 Task: Forward email with the signature Austin King with the subject 'Job application submission' from softage.1@softage.net to 'softage.8@softage.net' with the message 'Could you provide an update on the progress of the market research project?'
Action: Mouse moved to (1257, 271)
Screenshot: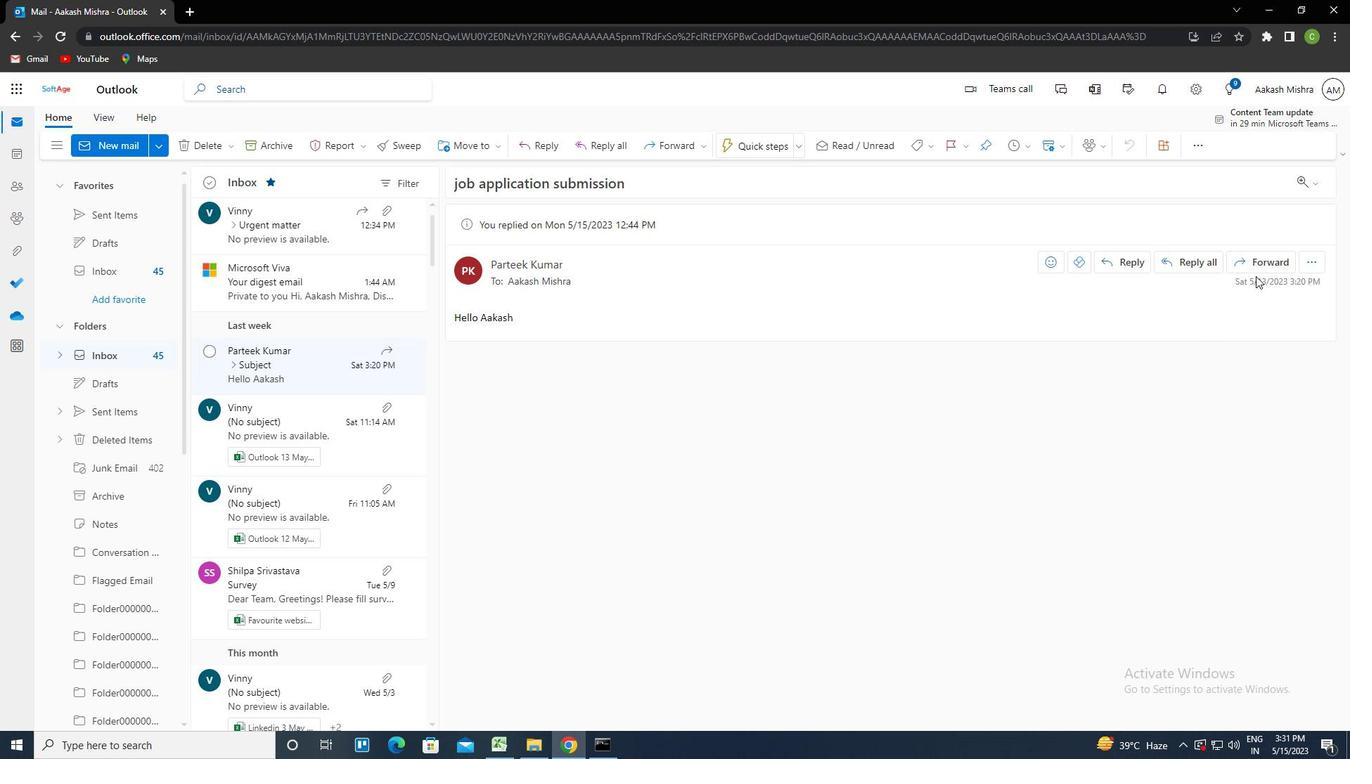
Action: Mouse pressed left at (1257, 271)
Screenshot: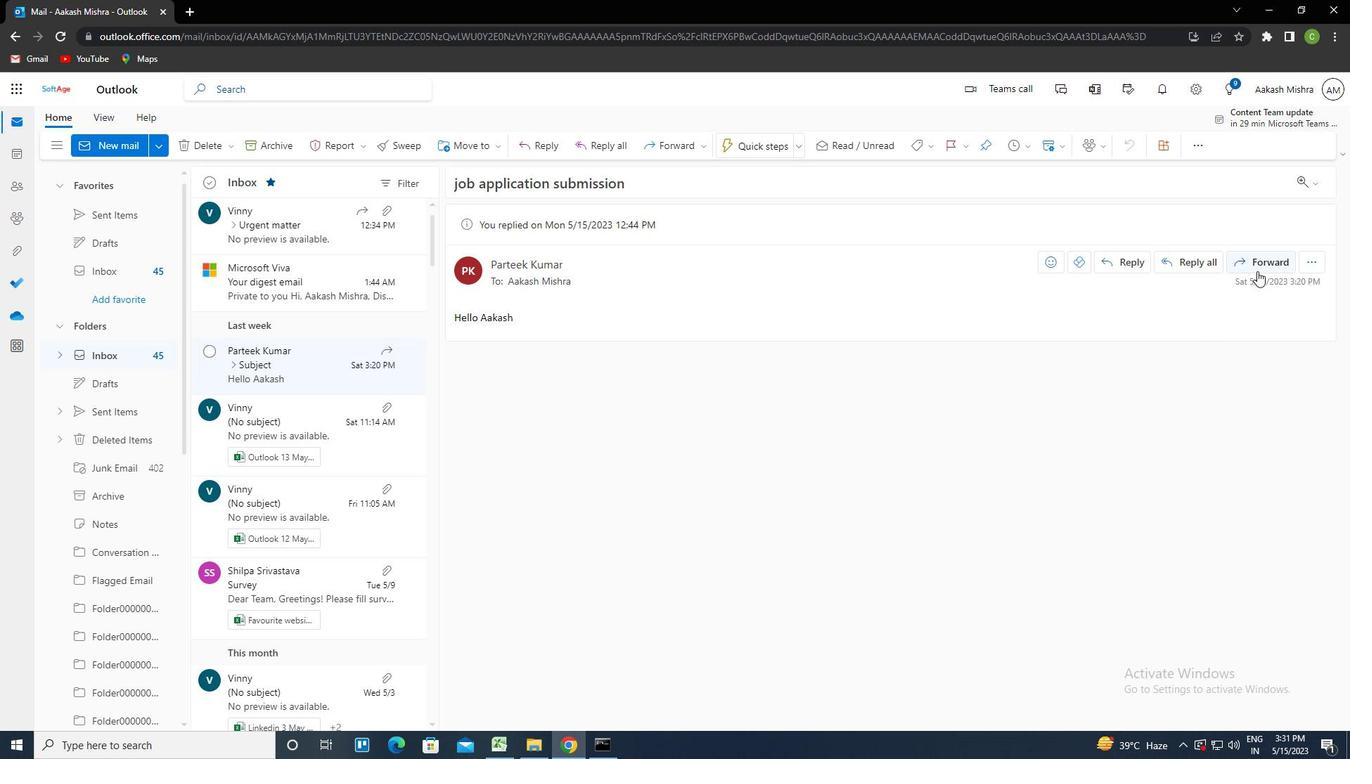 
Action: Mouse moved to (913, 149)
Screenshot: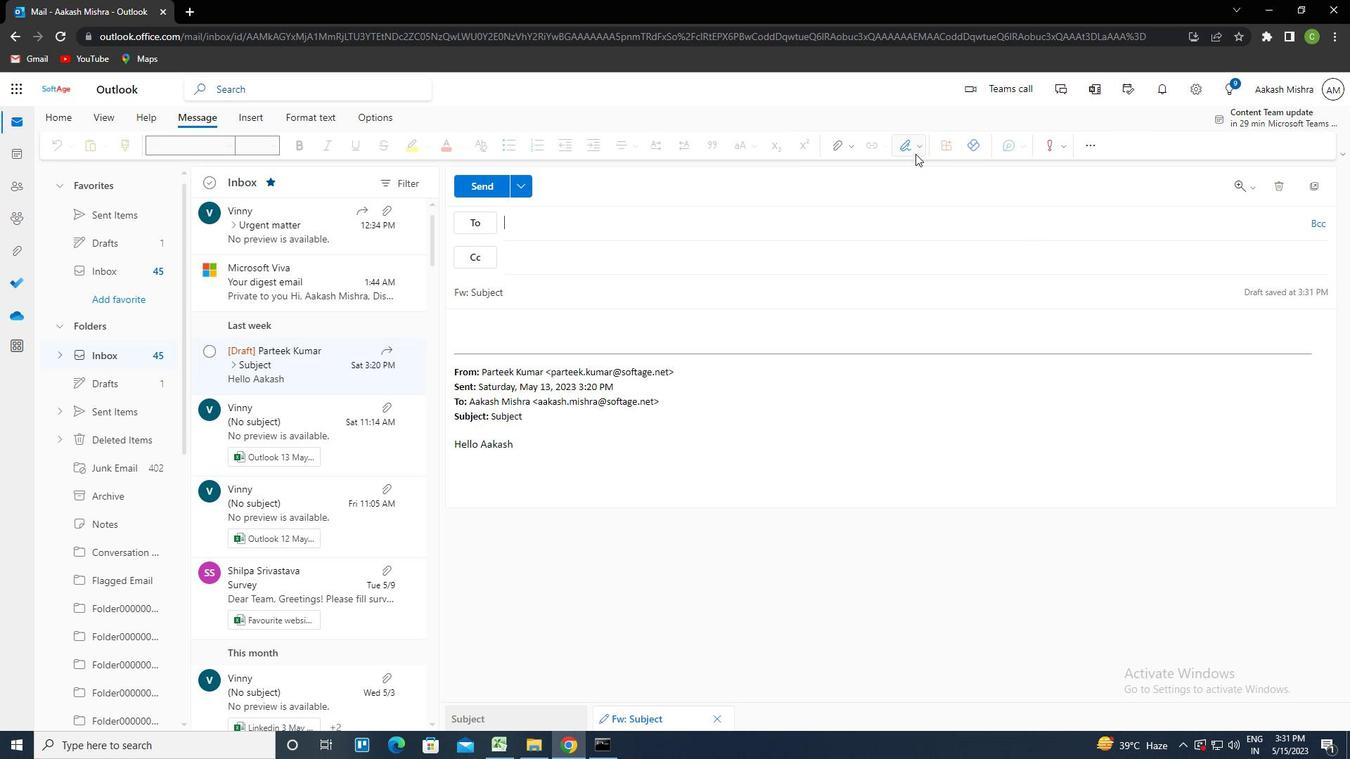 
Action: Mouse pressed left at (913, 149)
Screenshot: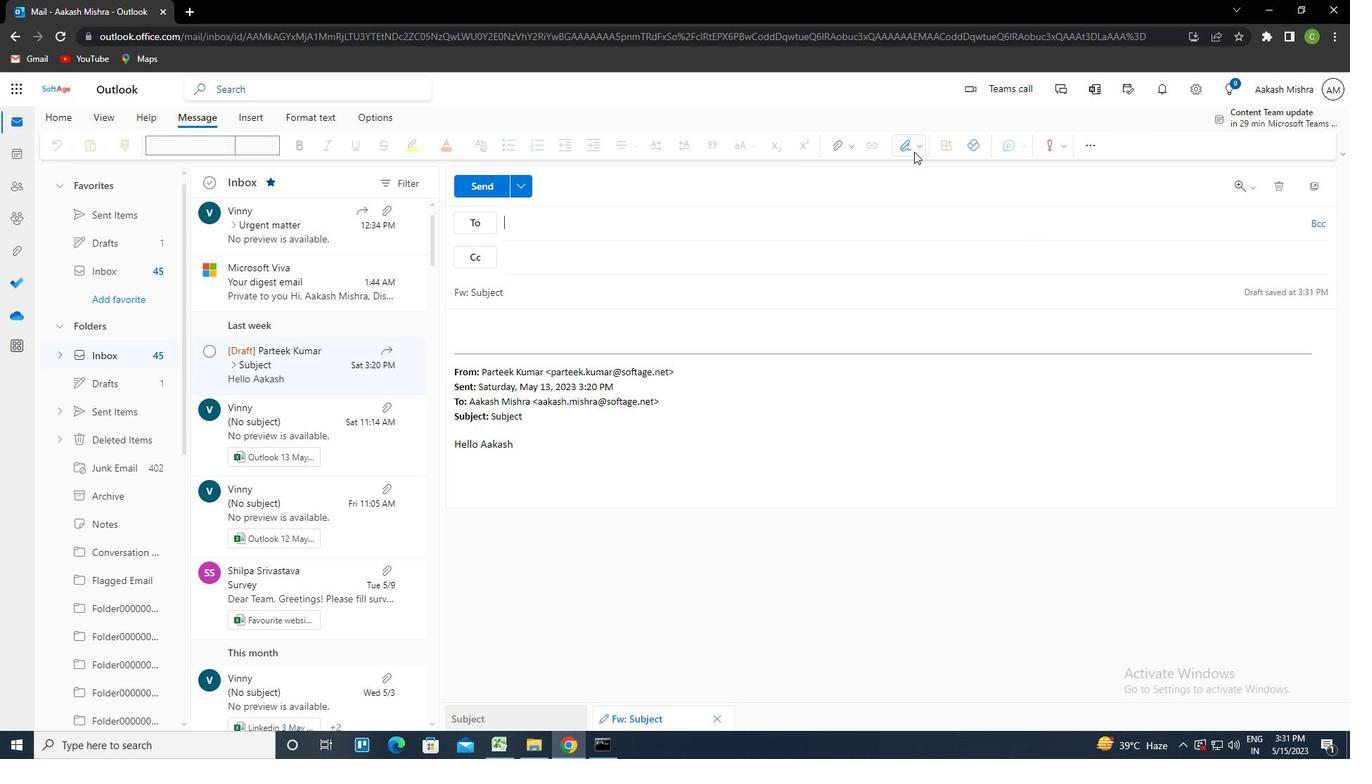 
Action: Mouse moved to (884, 198)
Screenshot: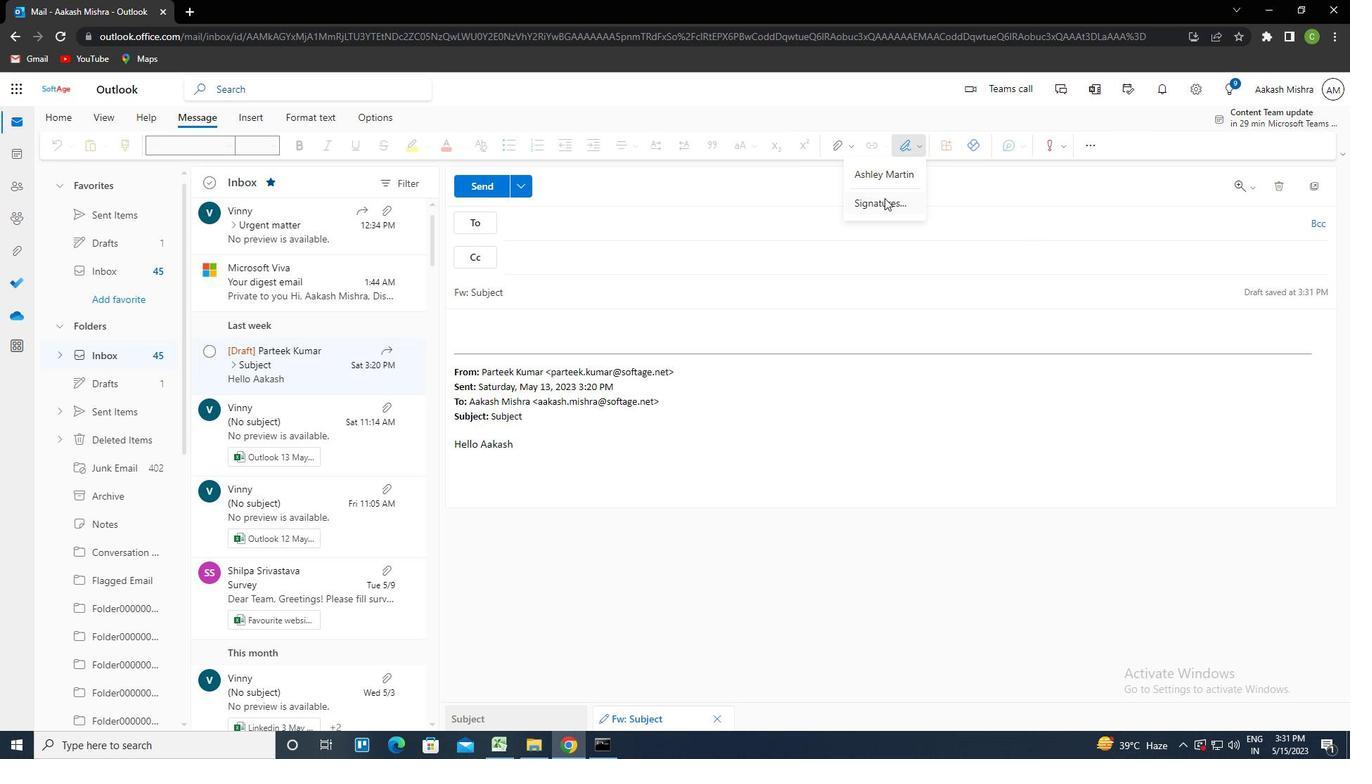 
Action: Mouse pressed left at (884, 198)
Screenshot: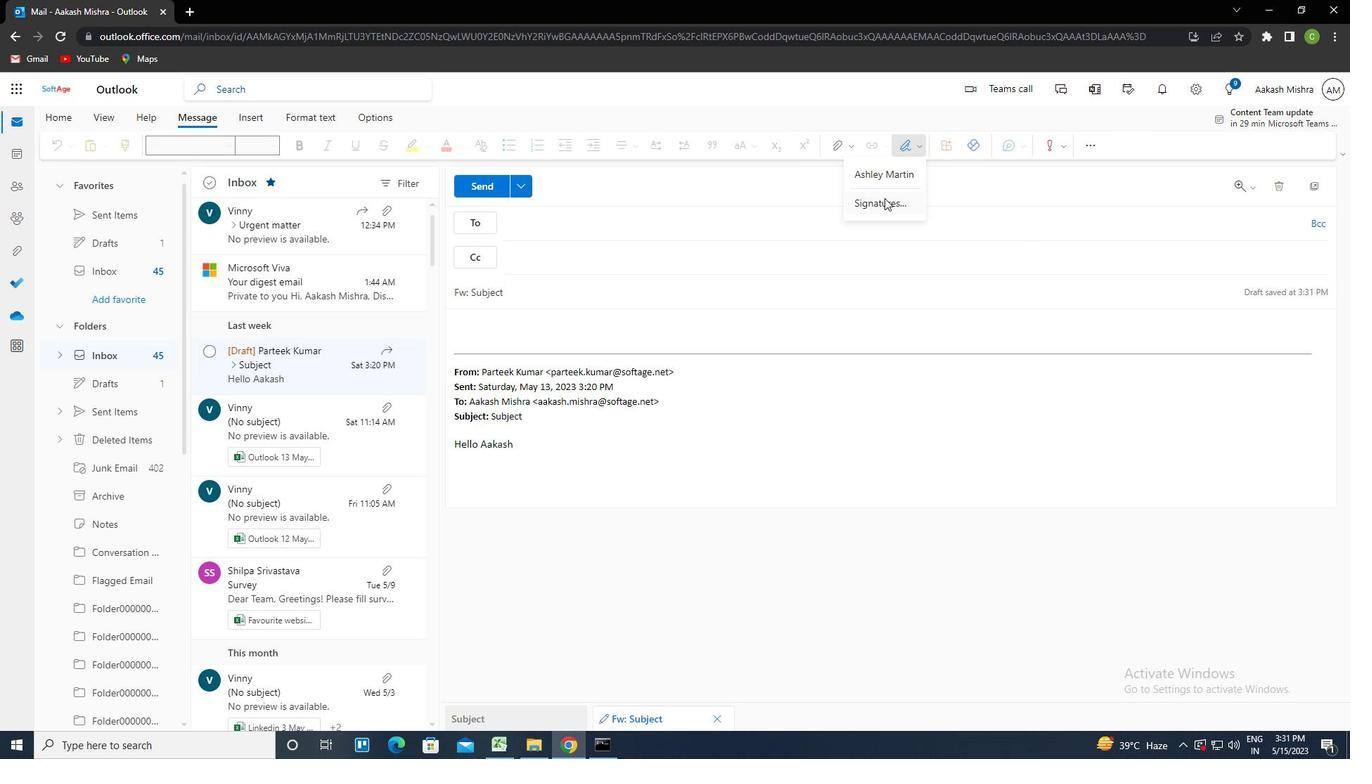 
Action: Mouse moved to (957, 262)
Screenshot: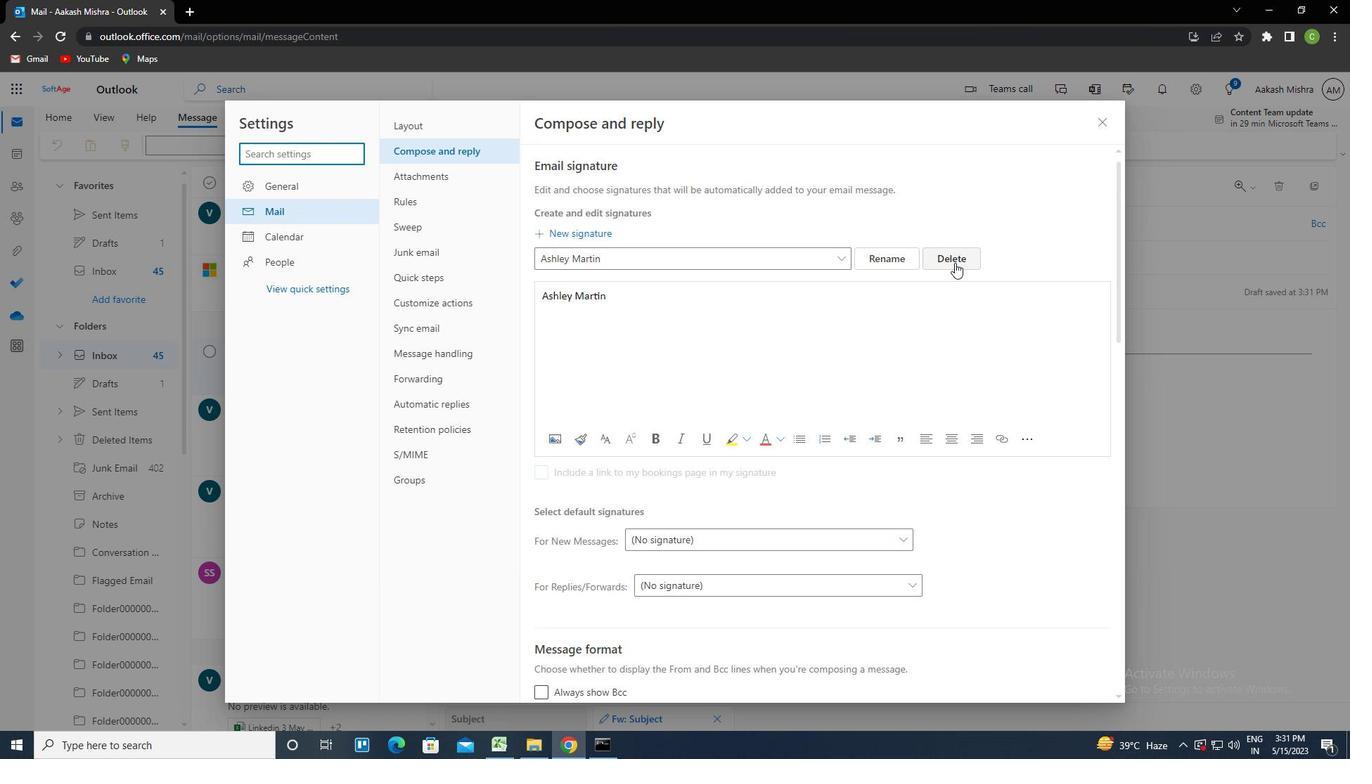 
Action: Mouse pressed left at (957, 262)
Screenshot: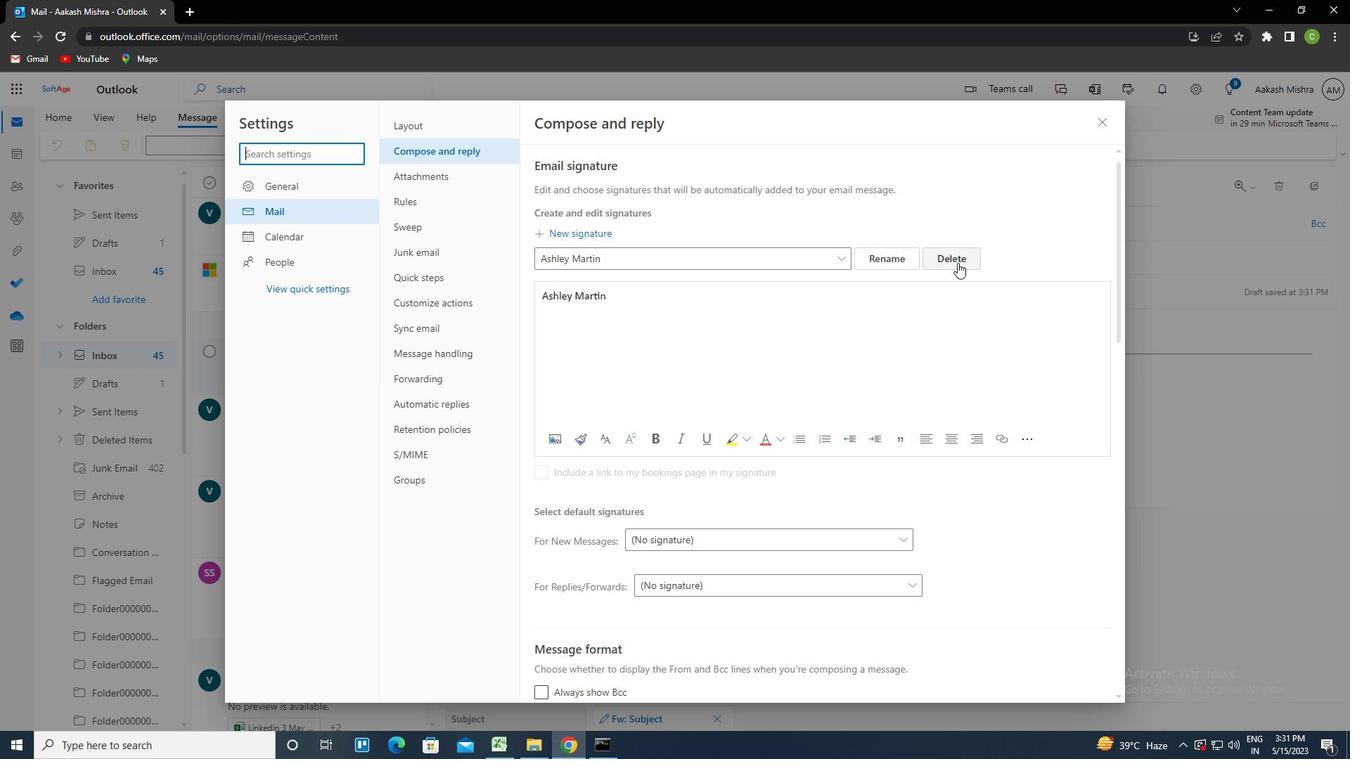 
Action: Mouse moved to (878, 267)
Screenshot: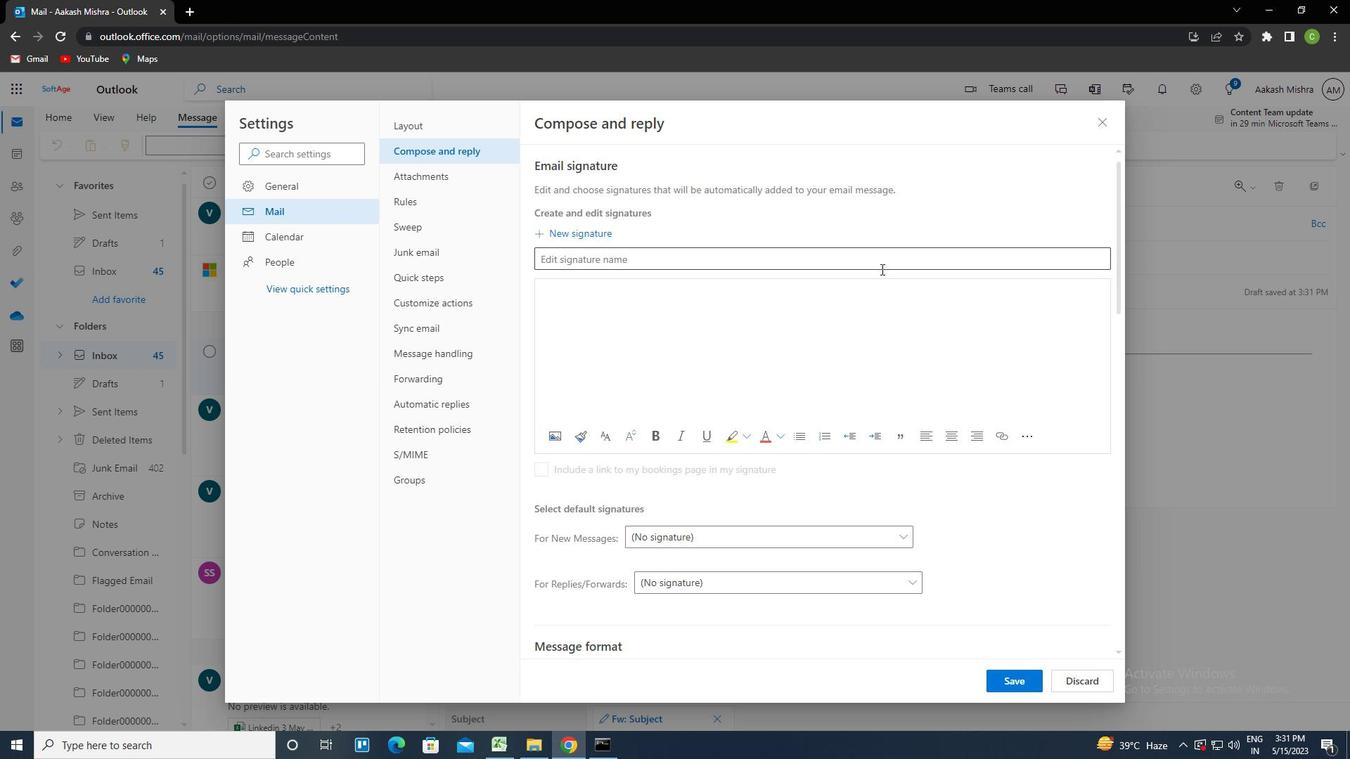 
Action: Mouse pressed left at (878, 267)
Screenshot: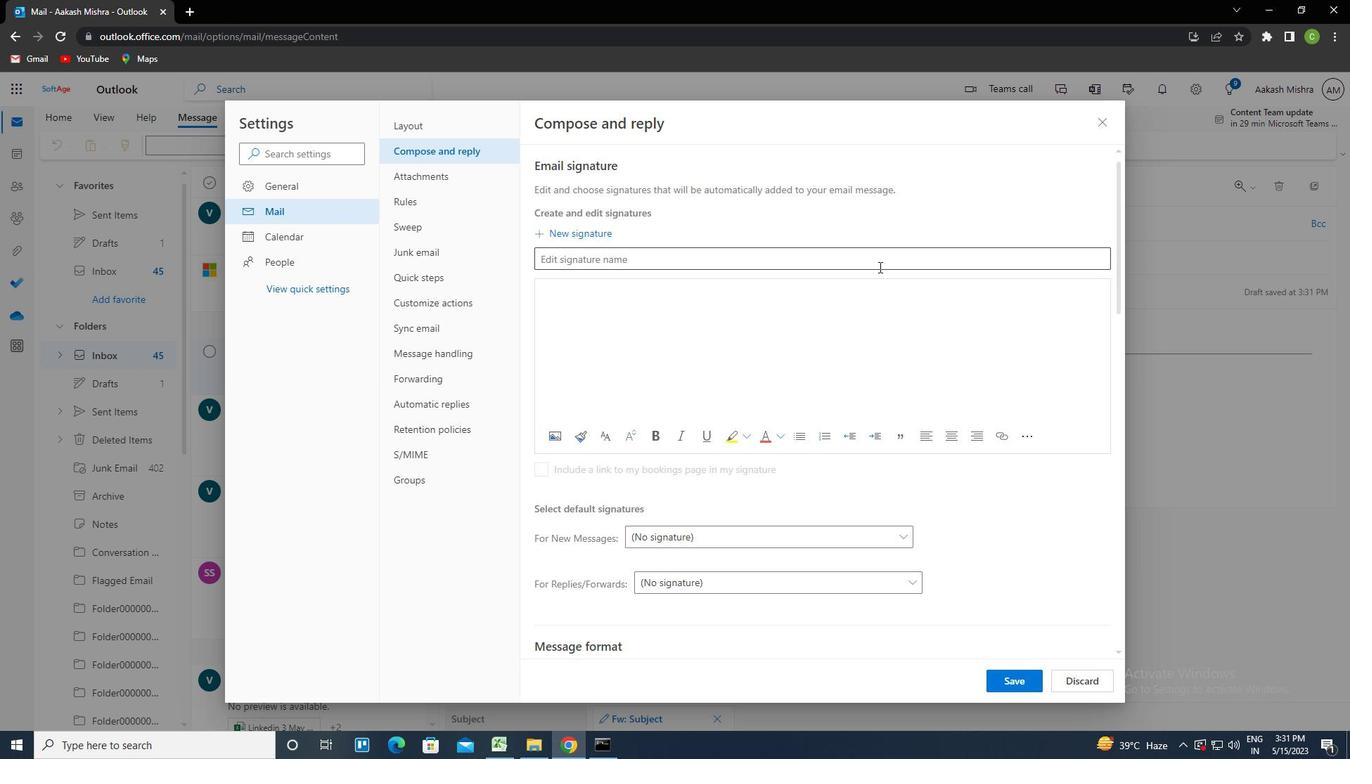 
Action: Mouse moved to (876, 265)
Screenshot: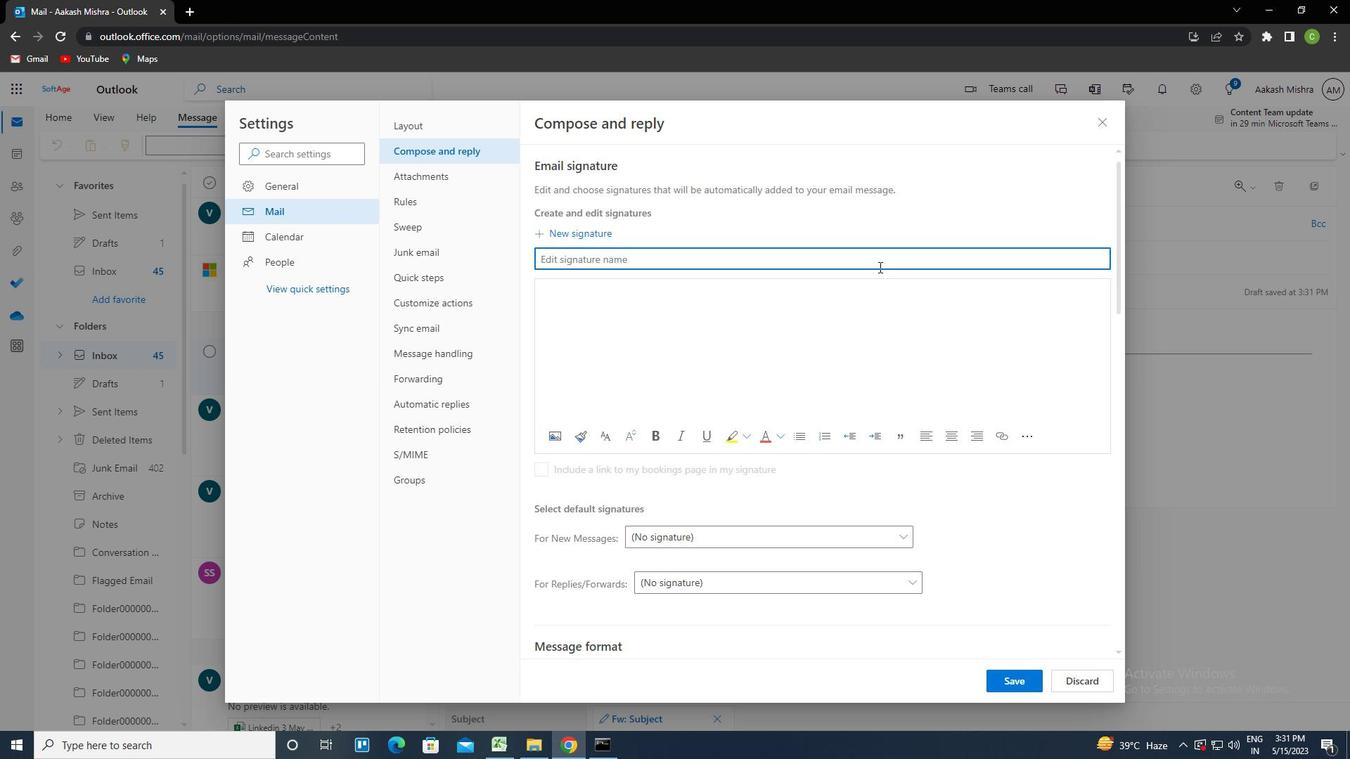 
Action: Key pressed <Key.caps_lock>a<Key.caps_lock>ustin<Key.space><Key.caps_lock>k<Key.caps_lock>ing<Key.tab><Key.caps_lock>a<Key.caps_lock>ustin<Key.space><Key.caps_lock>k<Key.caps_lock>ing
Screenshot: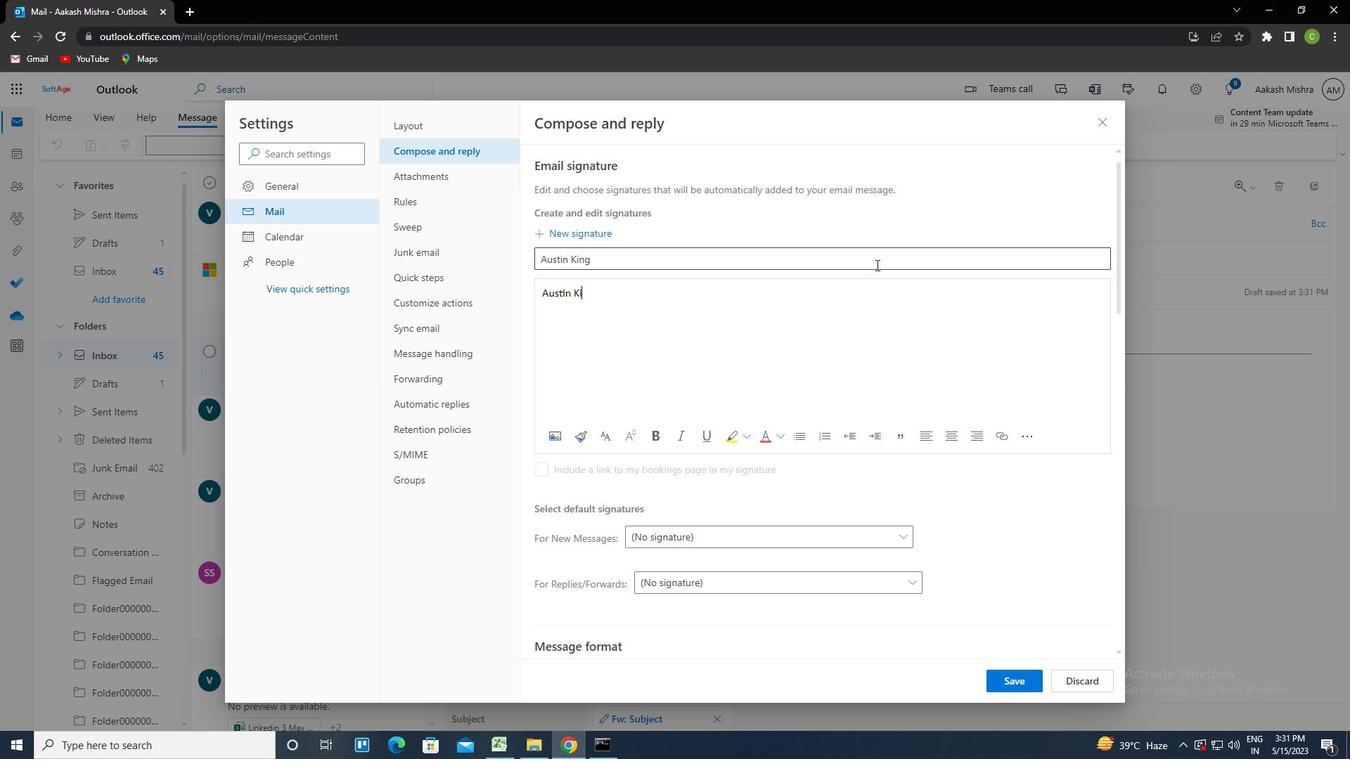 
Action: Mouse moved to (1018, 677)
Screenshot: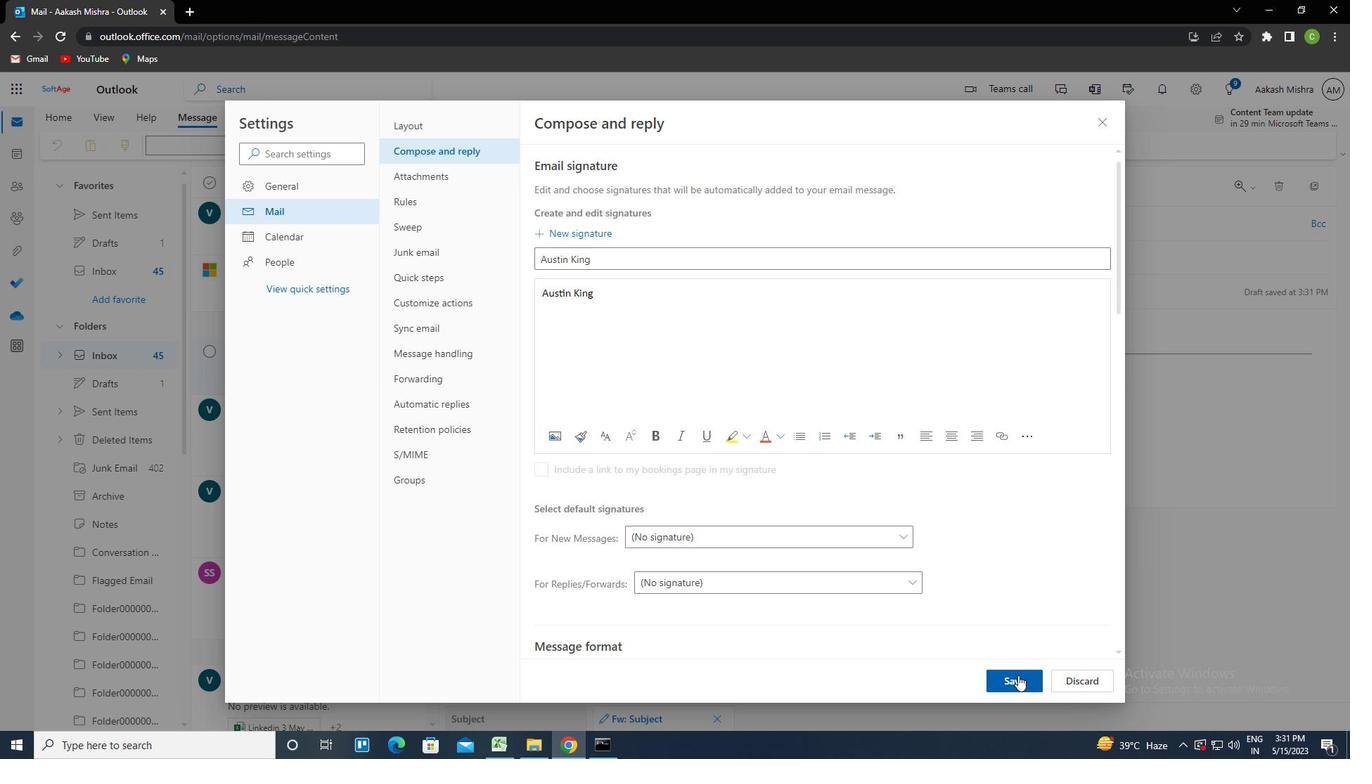 
Action: Mouse pressed left at (1018, 677)
Screenshot: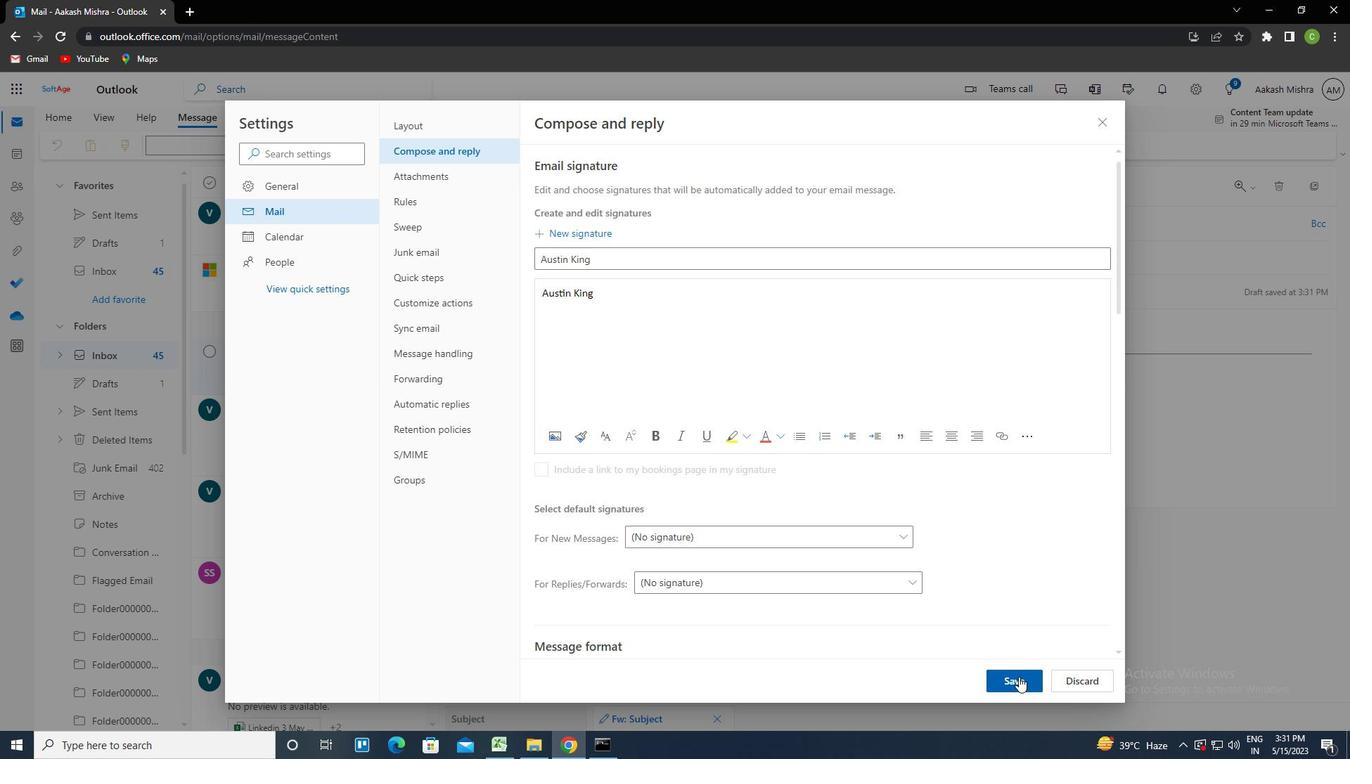 
Action: Mouse moved to (1096, 116)
Screenshot: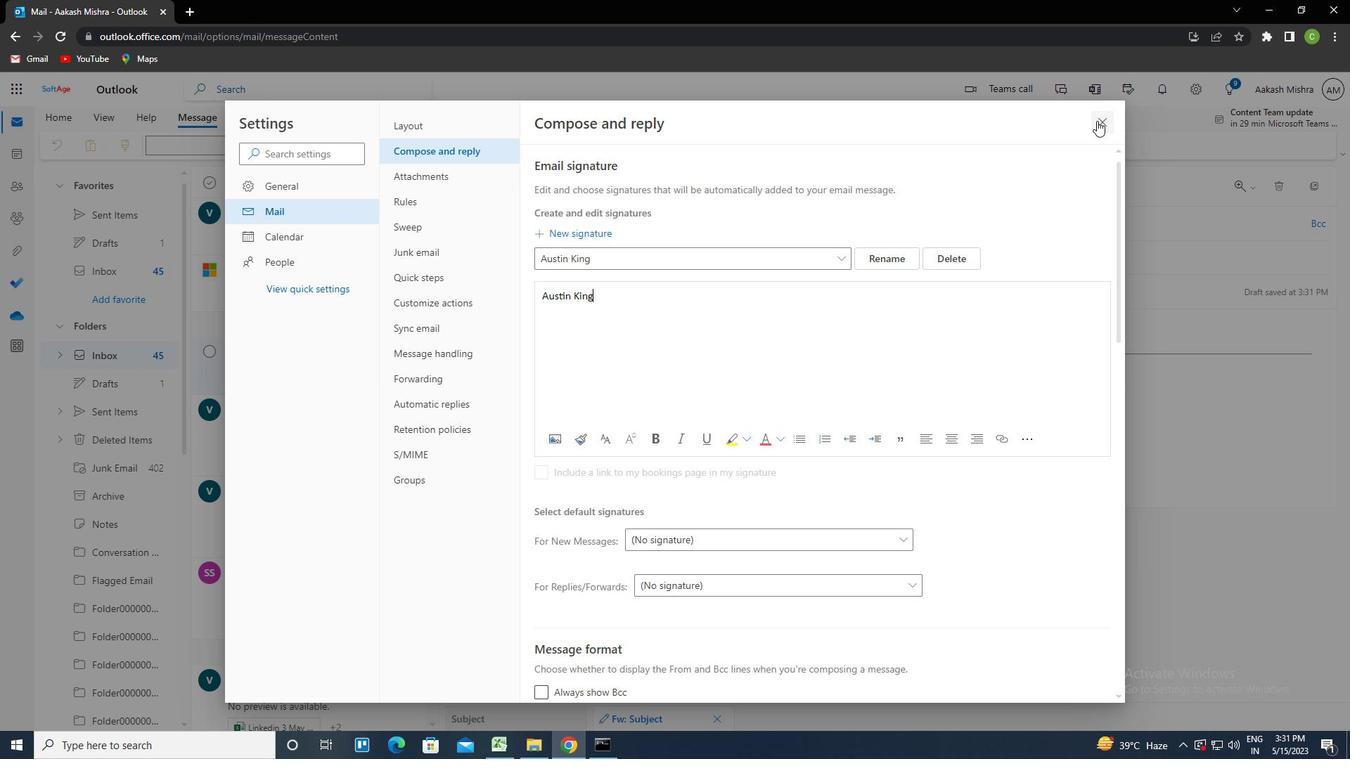 
Action: Mouse pressed left at (1096, 116)
Screenshot: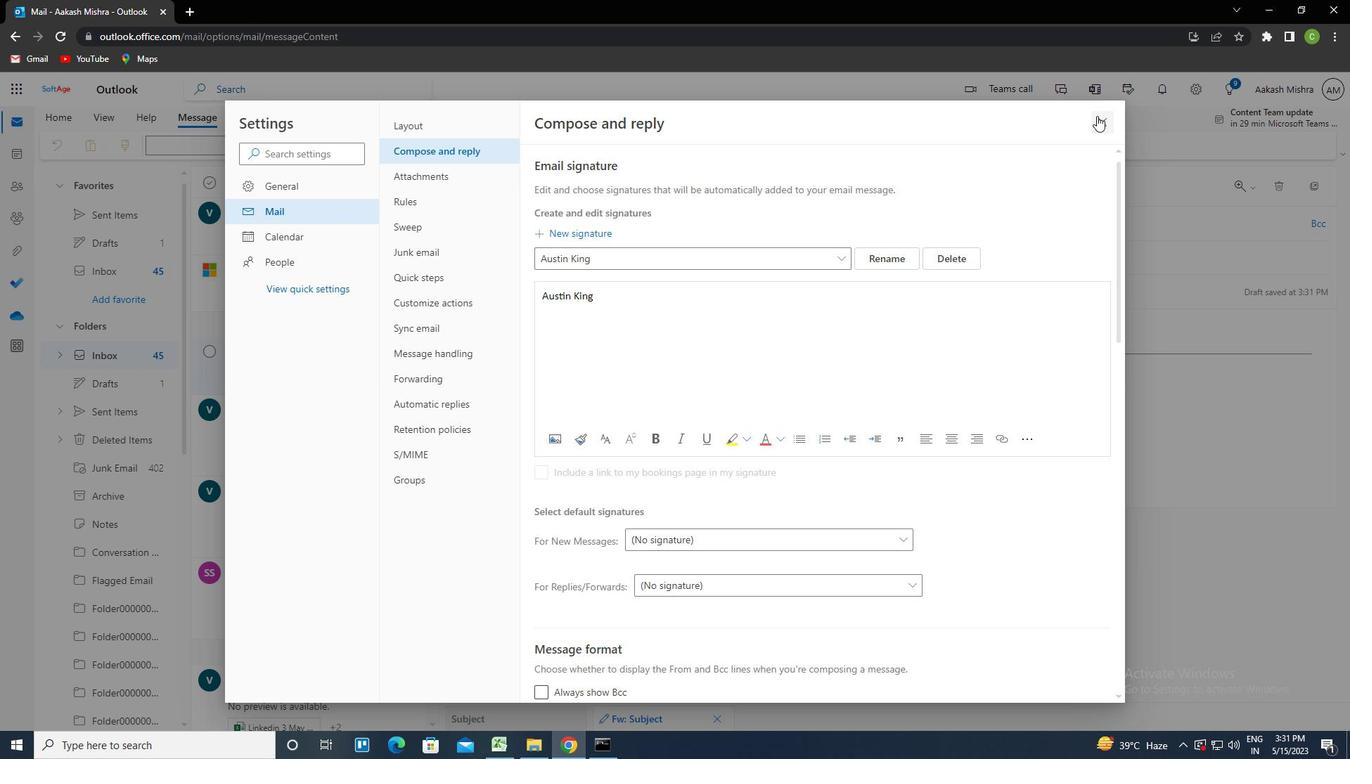 
Action: Mouse moved to (919, 152)
Screenshot: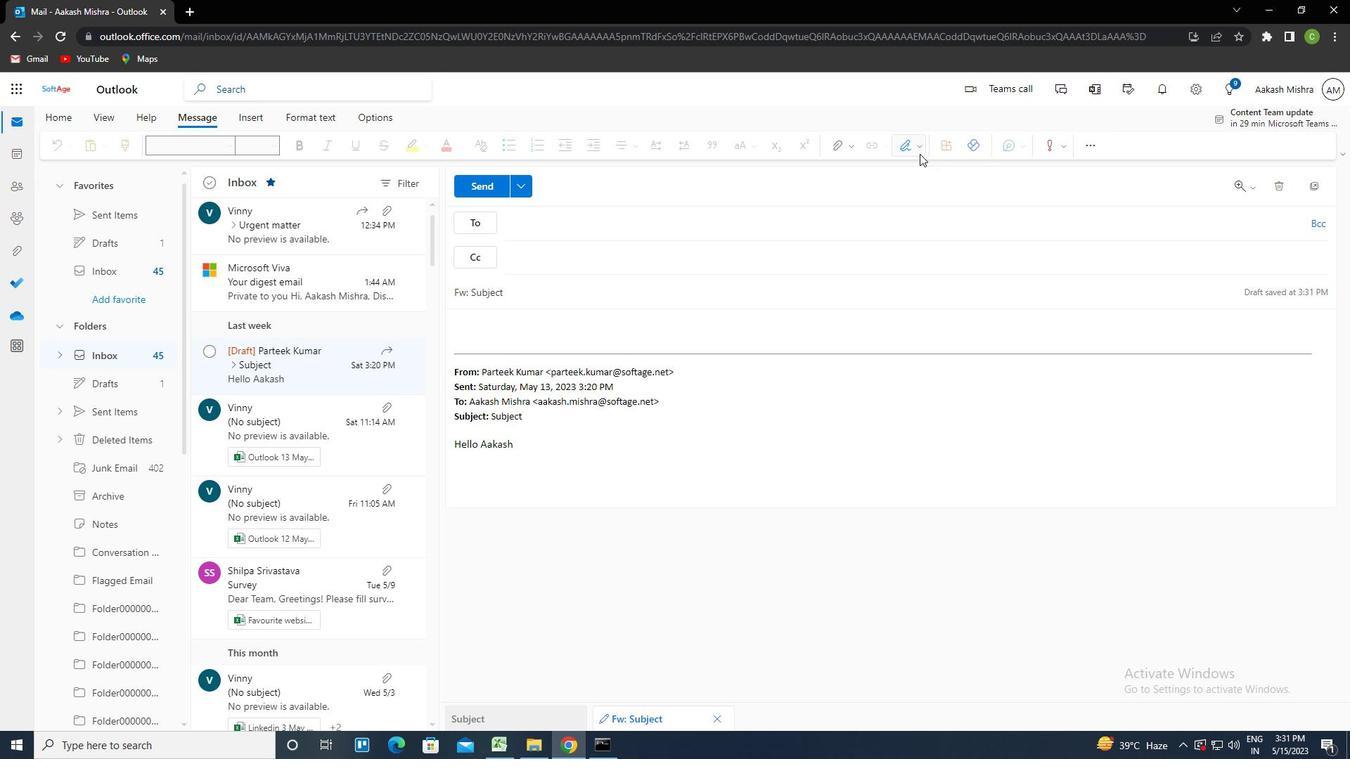 
Action: Mouse pressed left at (919, 152)
Screenshot: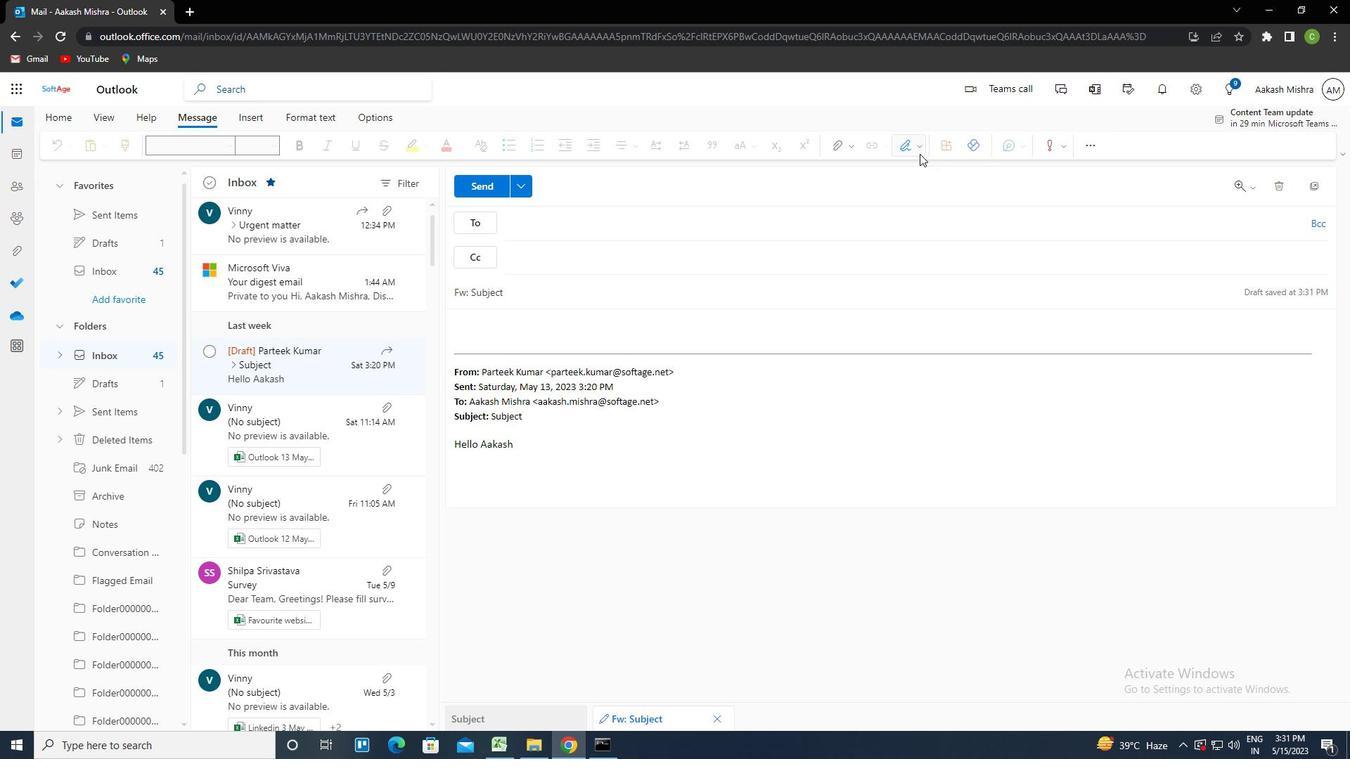 
Action: Mouse moved to (904, 168)
Screenshot: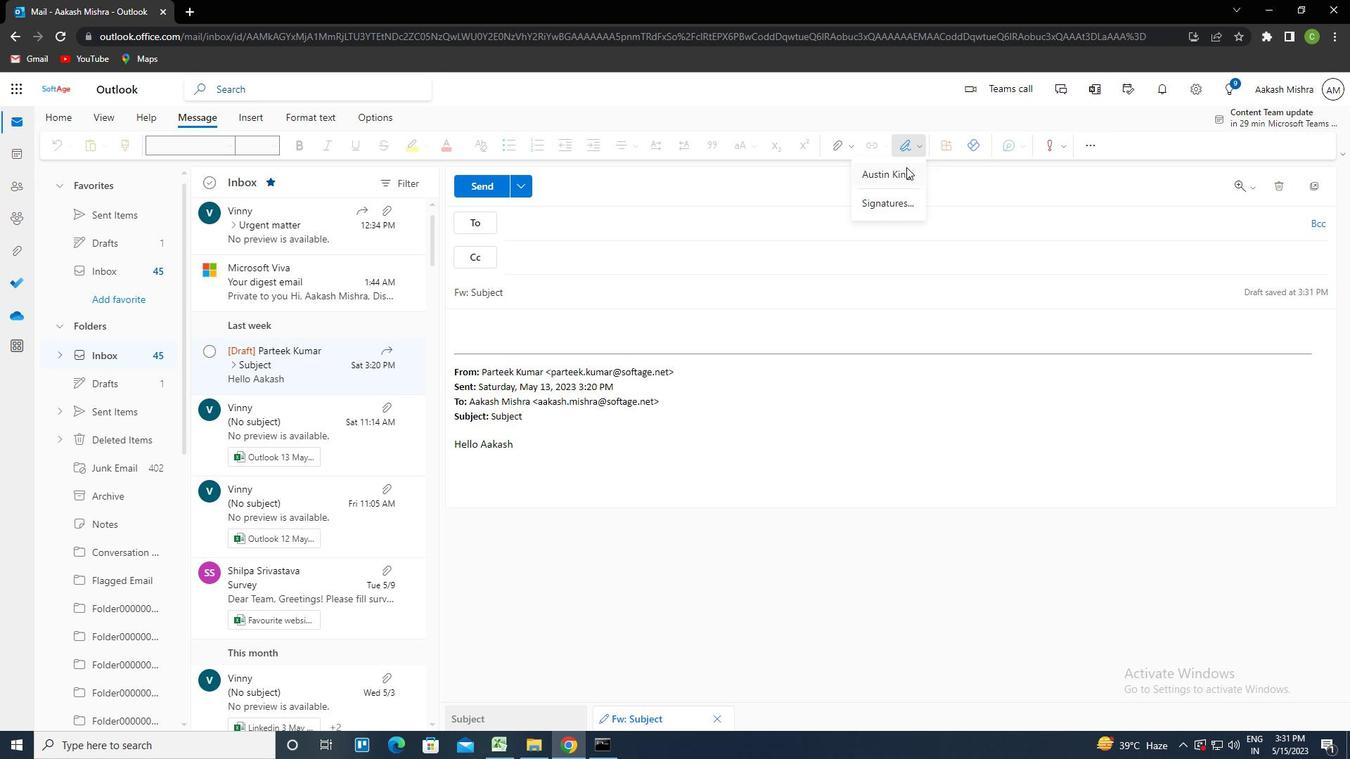 
Action: Mouse pressed left at (904, 168)
Screenshot: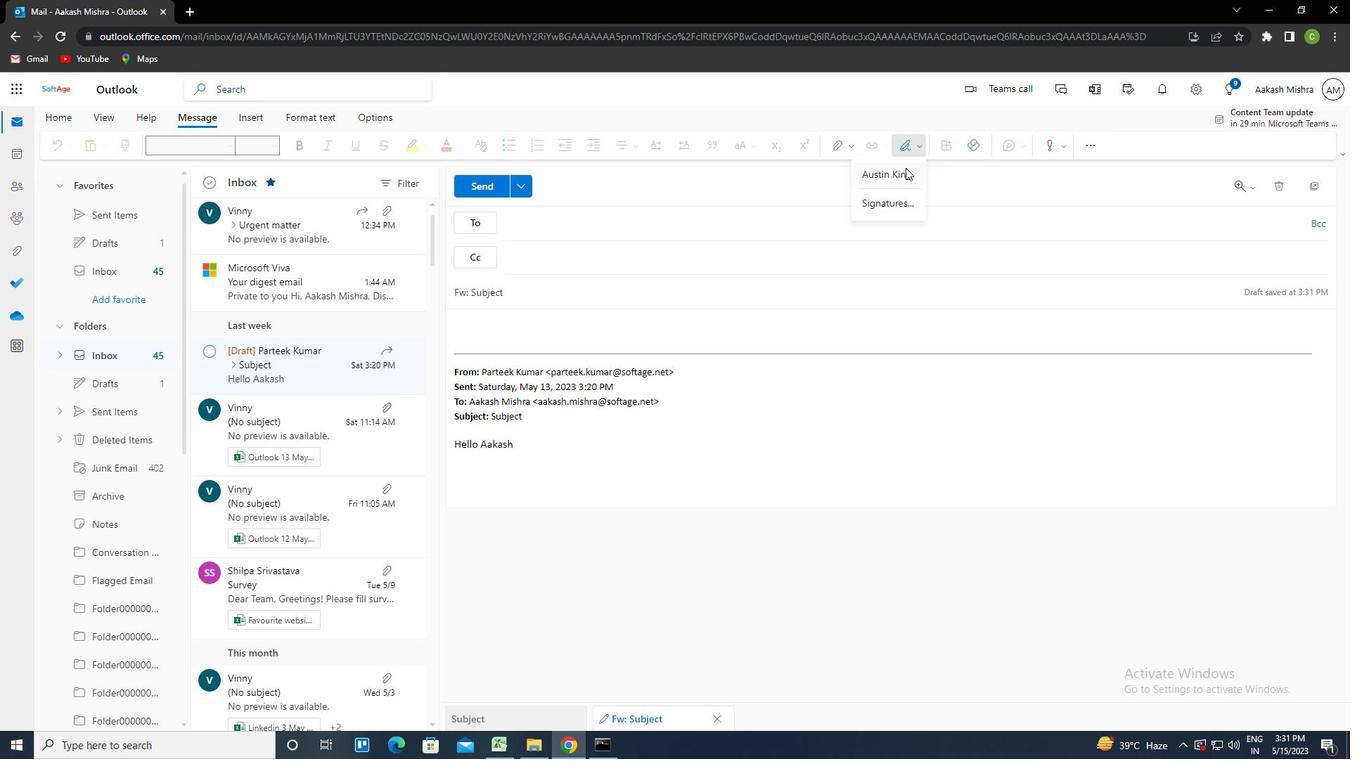 
Action: Mouse moved to (595, 299)
Screenshot: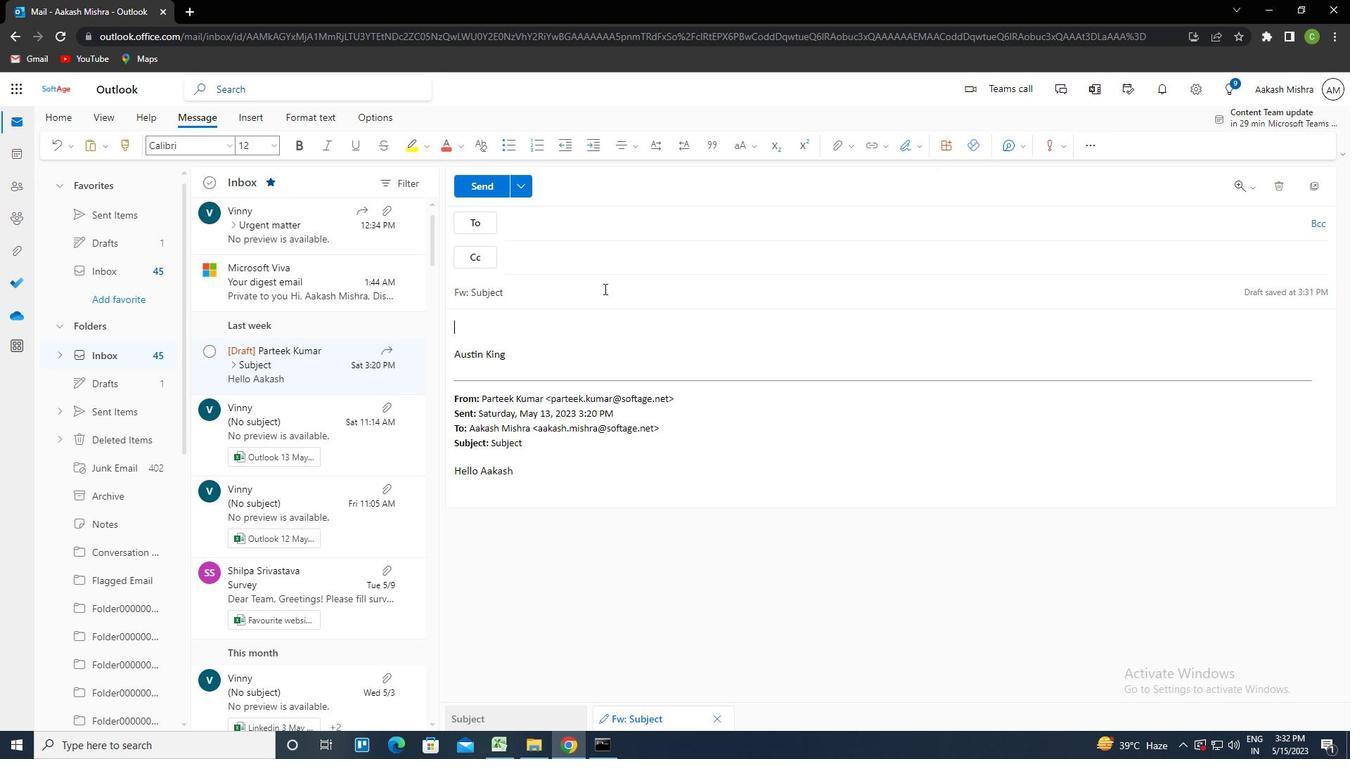 
Action: Mouse pressed left at (595, 299)
Screenshot: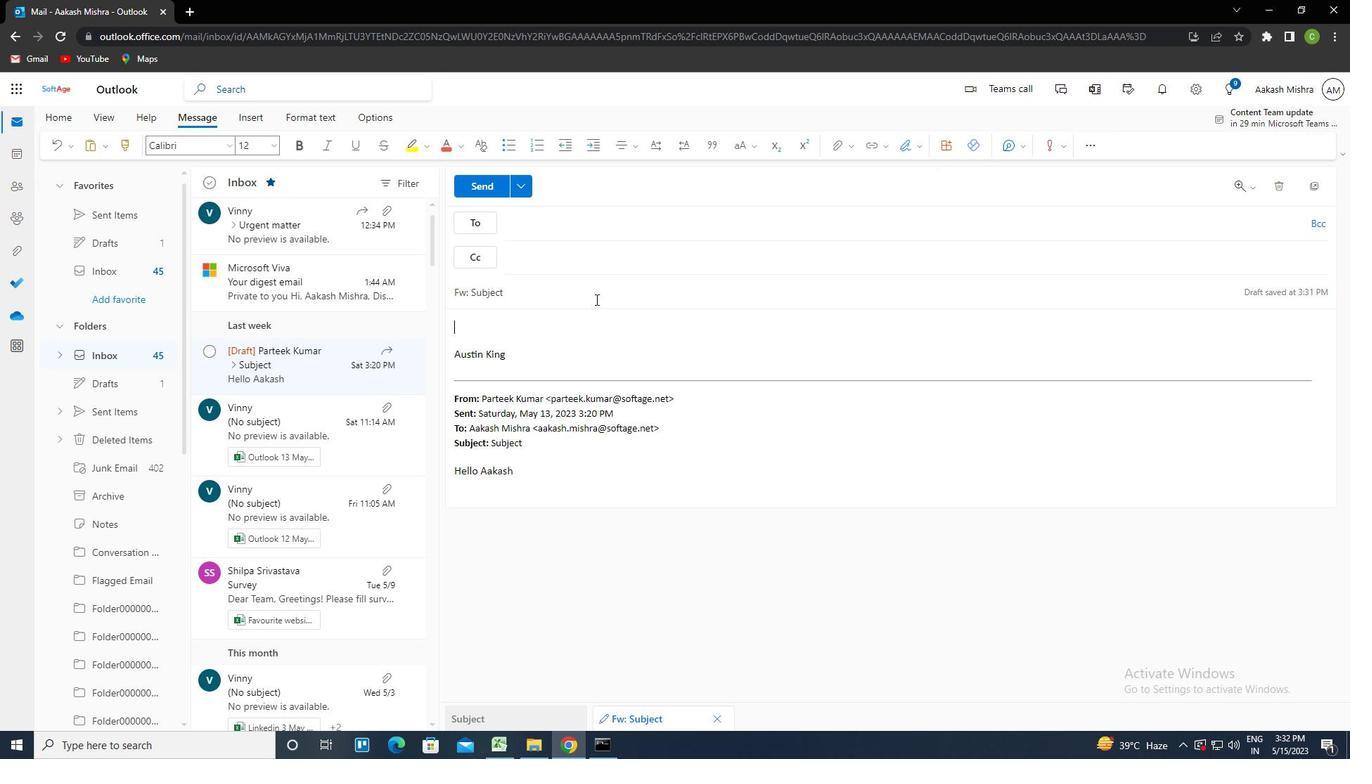 
Action: Key pressed <Key.shift><Key.left><Key.delete><Key.caps_lock>ctrl+J<Key.caps_lock>OW<Key.space><Key.backspace><Key.backspace>B<Key.space>APPLICAR<Key.backspace>TION<Key.space>SUBMISSION<Key.tab>
Screenshot: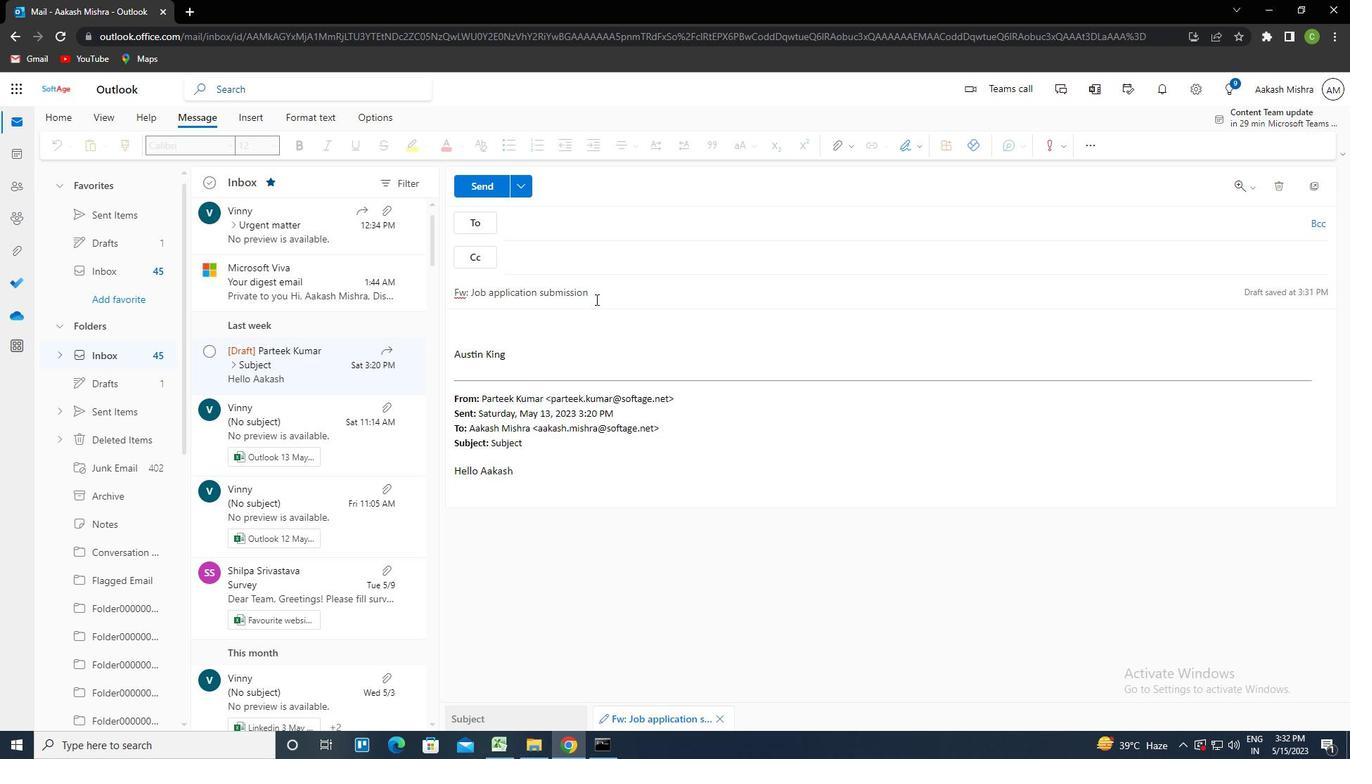 
Action: Mouse scrolled (595, 300) with delta (0, 0)
Screenshot: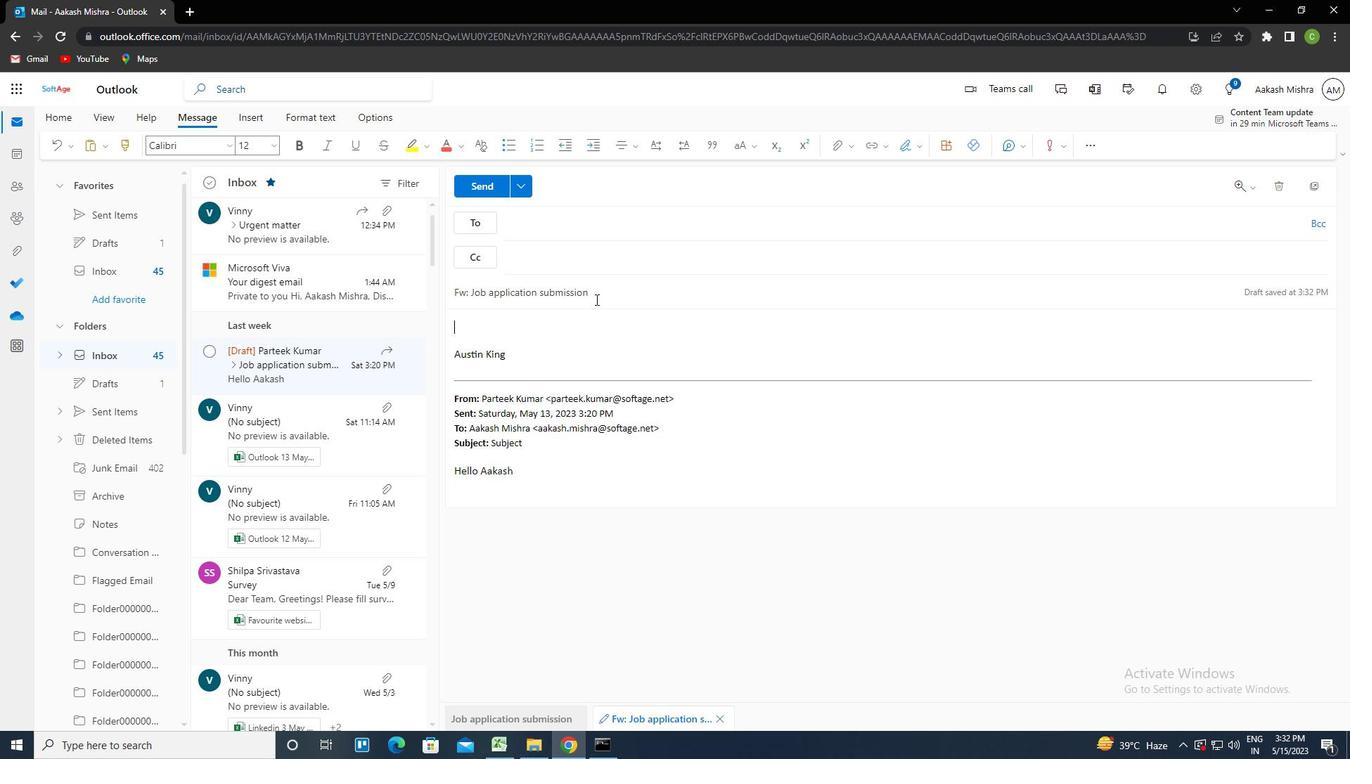 
Action: Mouse moved to (592, 229)
Screenshot: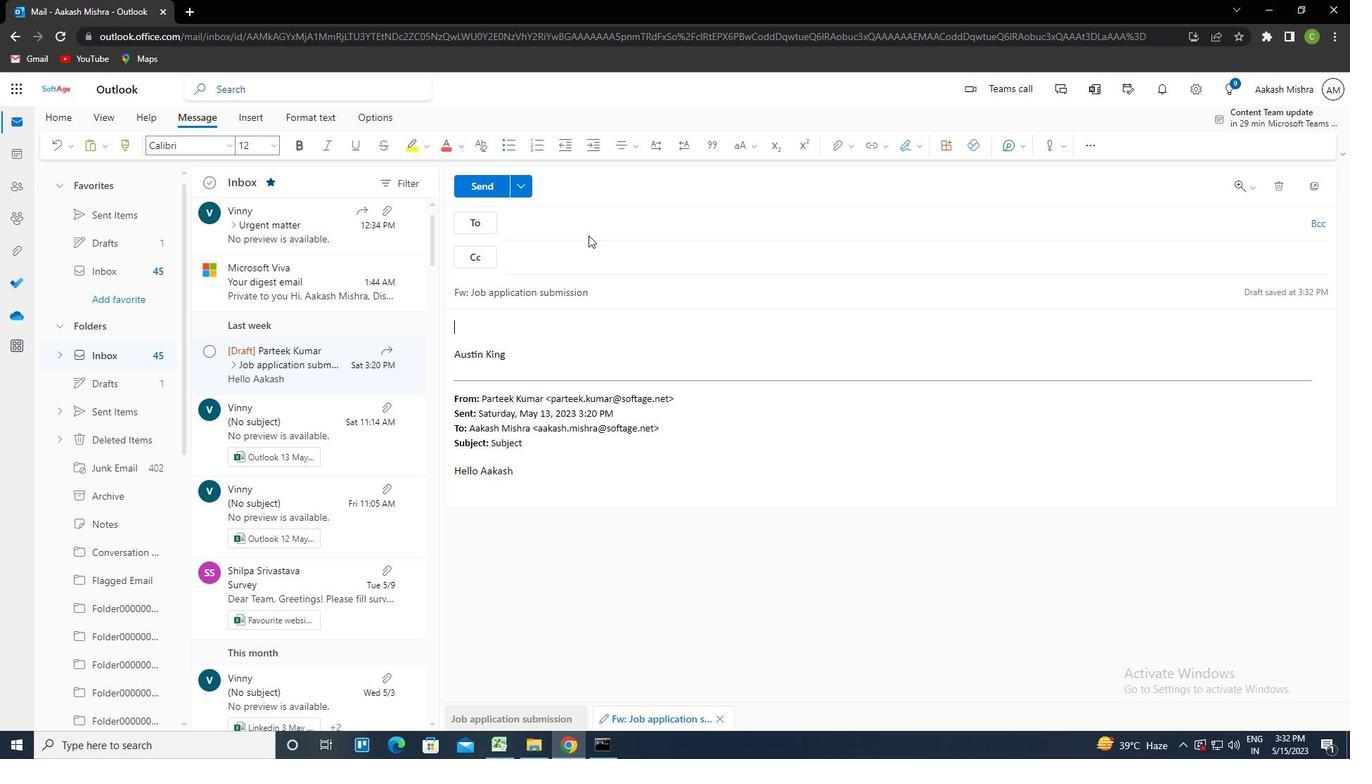 
Action: Mouse pressed left at (592, 229)
Screenshot: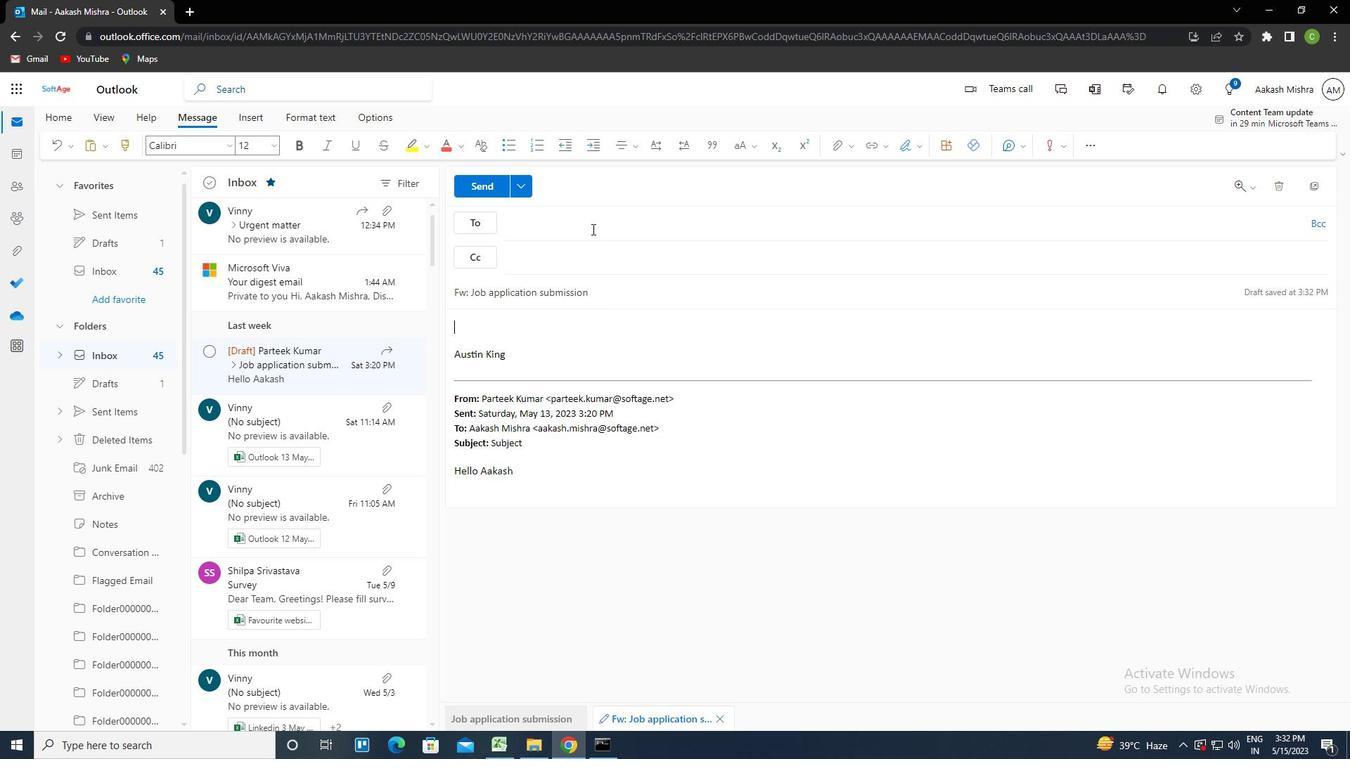 
Action: Key pressed SOFTAGE.8<Key.shift>@SOFTAGE.NET<Key.enter>
Screenshot: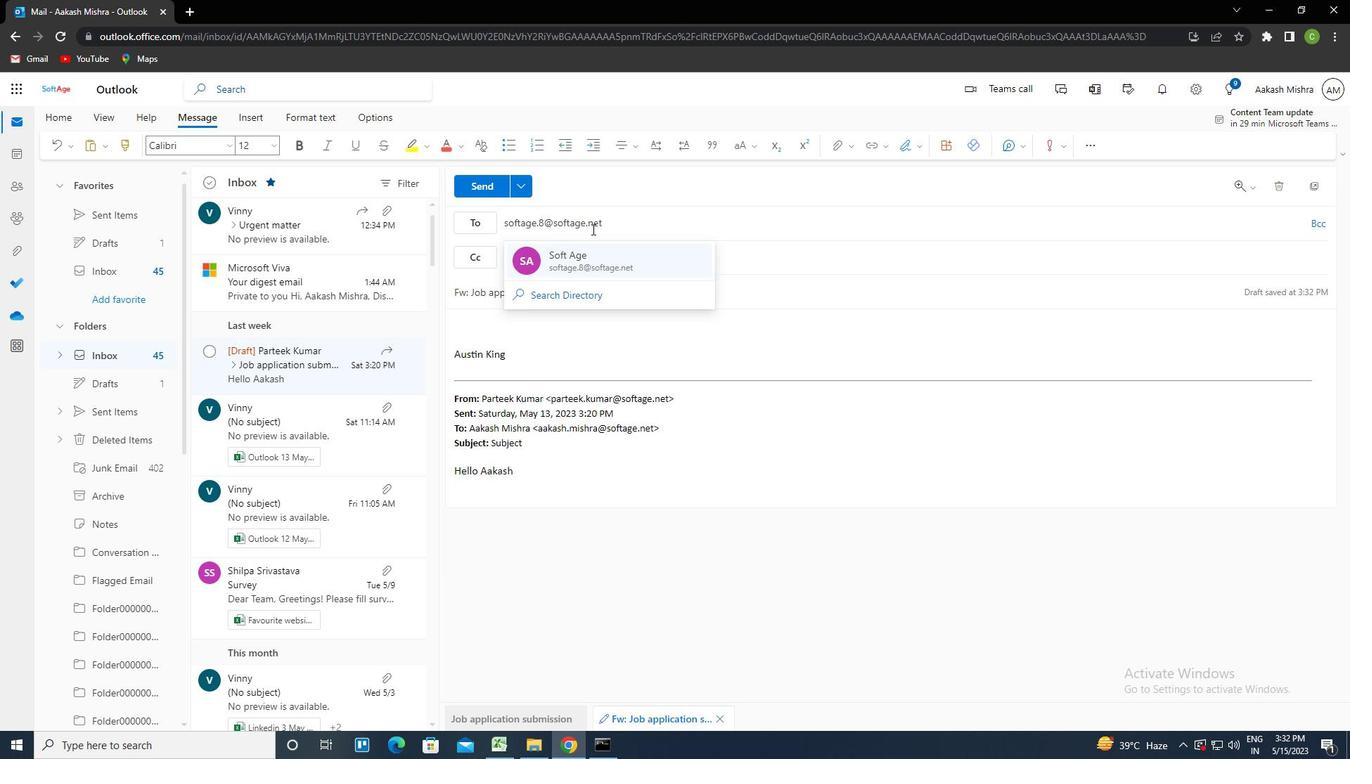 
Action: Mouse moved to (596, 230)
Screenshot: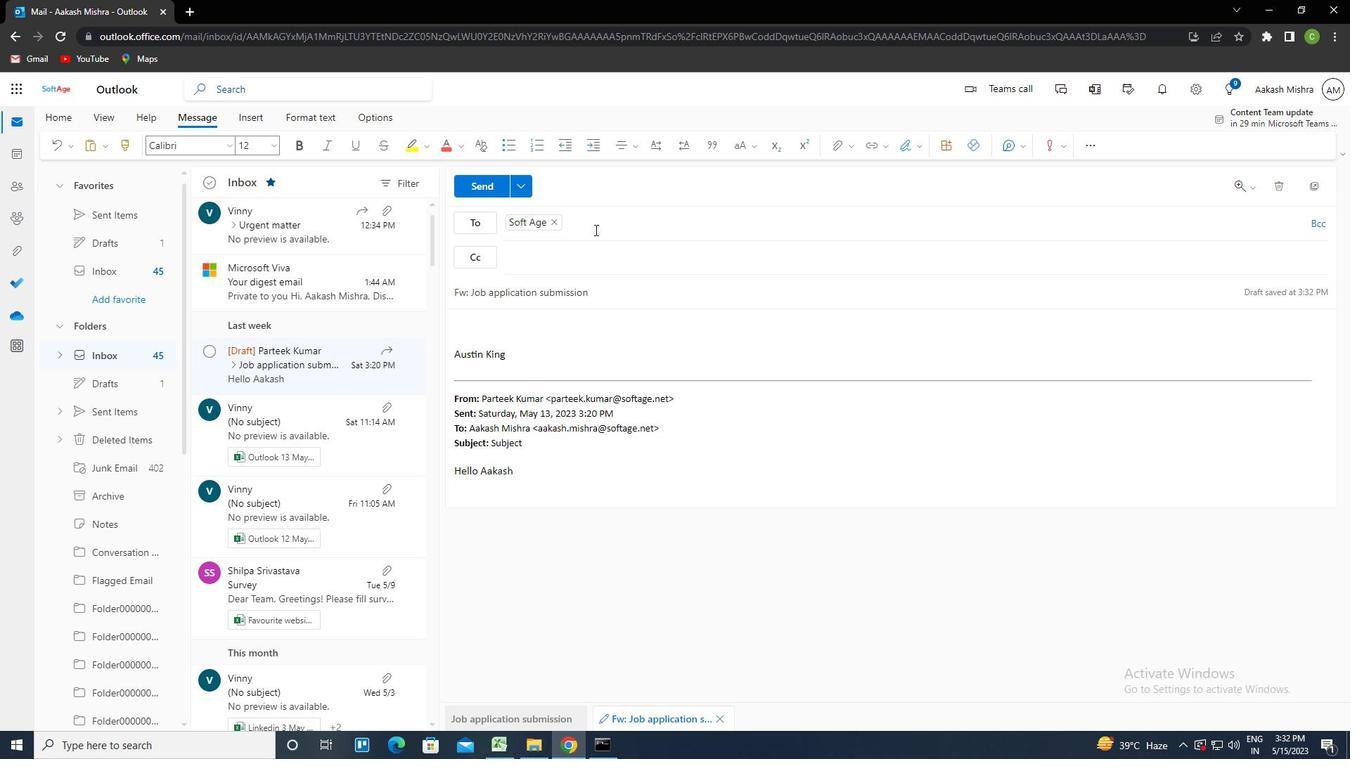 
Action: Mouse scrolled (596, 229) with delta (0, 0)
Screenshot: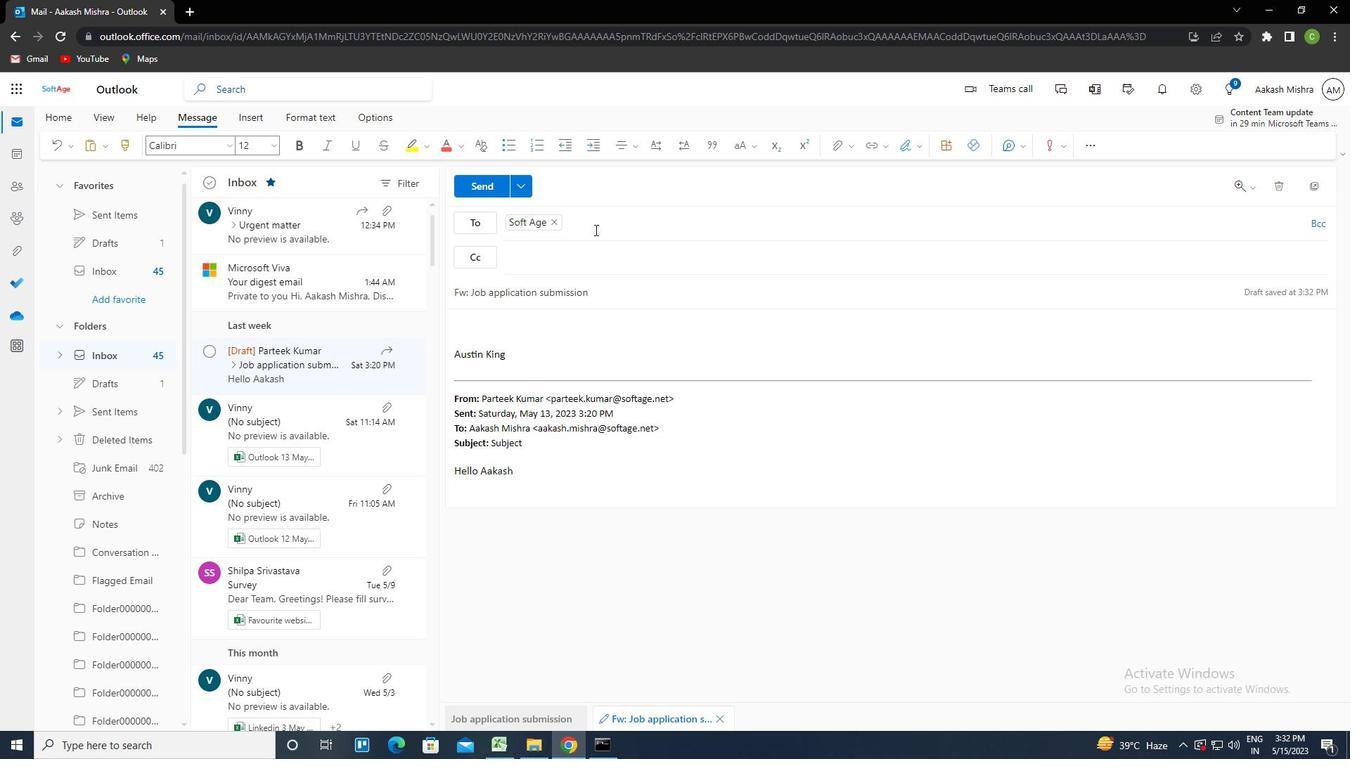 
Action: Mouse moved to (513, 333)
Screenshot: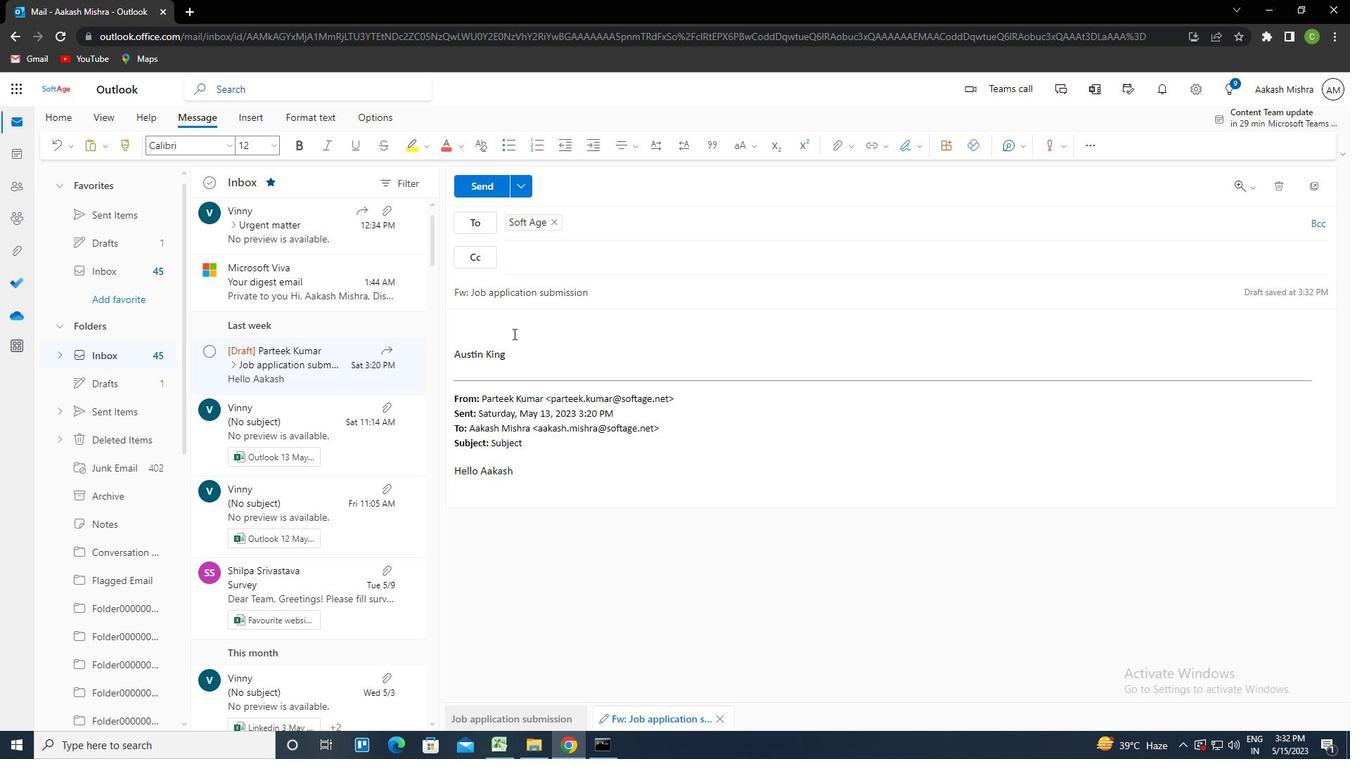
Action: Mouse pressed left at (513, 333)
Screenshot: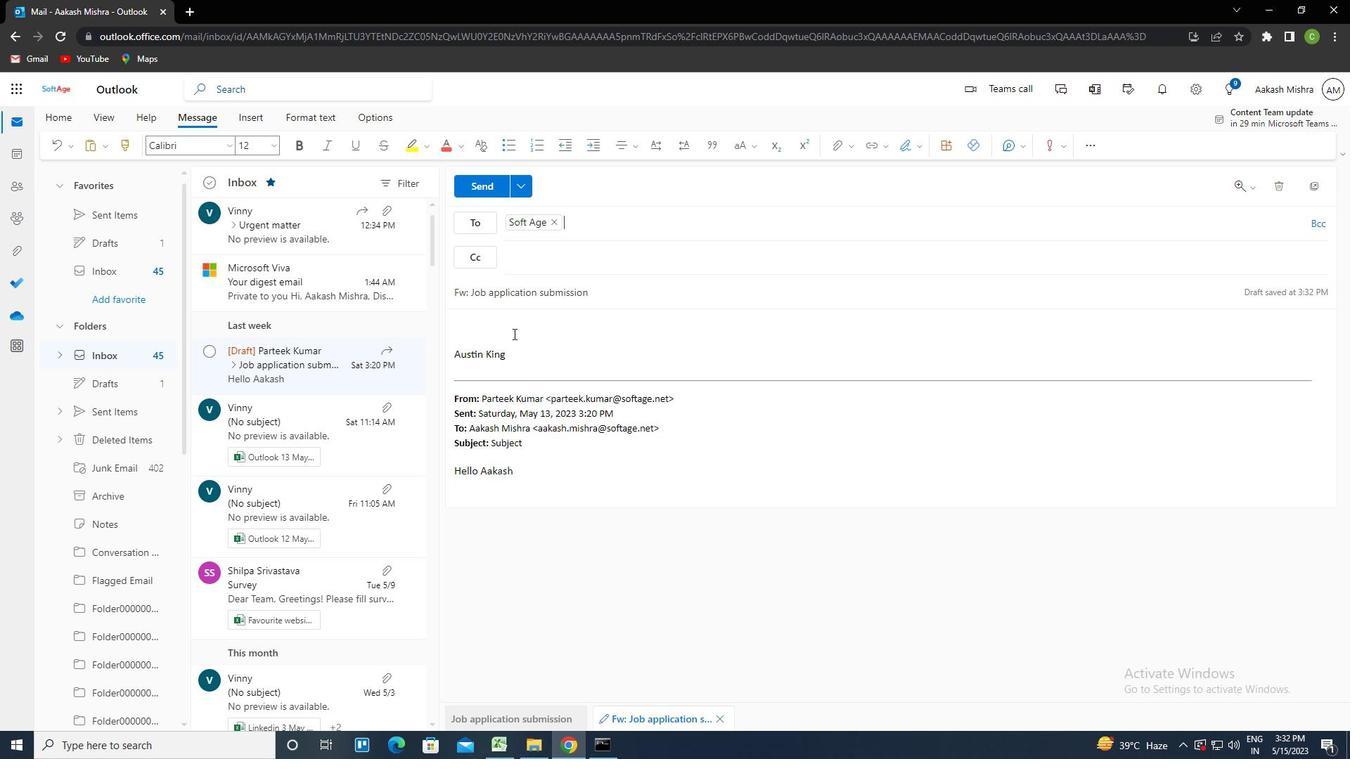 
Action: Key pressed <Key.caps_lock>C<Key.caps_lock>OULD<Key.space>YOU<Key.space>PROVIDE<Key.space>AN<Key.space>UPDATE<Key.space>ON<Key.space>THE<Key.space>PROGRESS<Key.space>OF<Key.space>THE<Key.space>MARKET<Key.space>RESERA<Key.backspace><Key.backspace>ARCH<Key.space>PROJECT<Key.shift_r>?
Screenshot: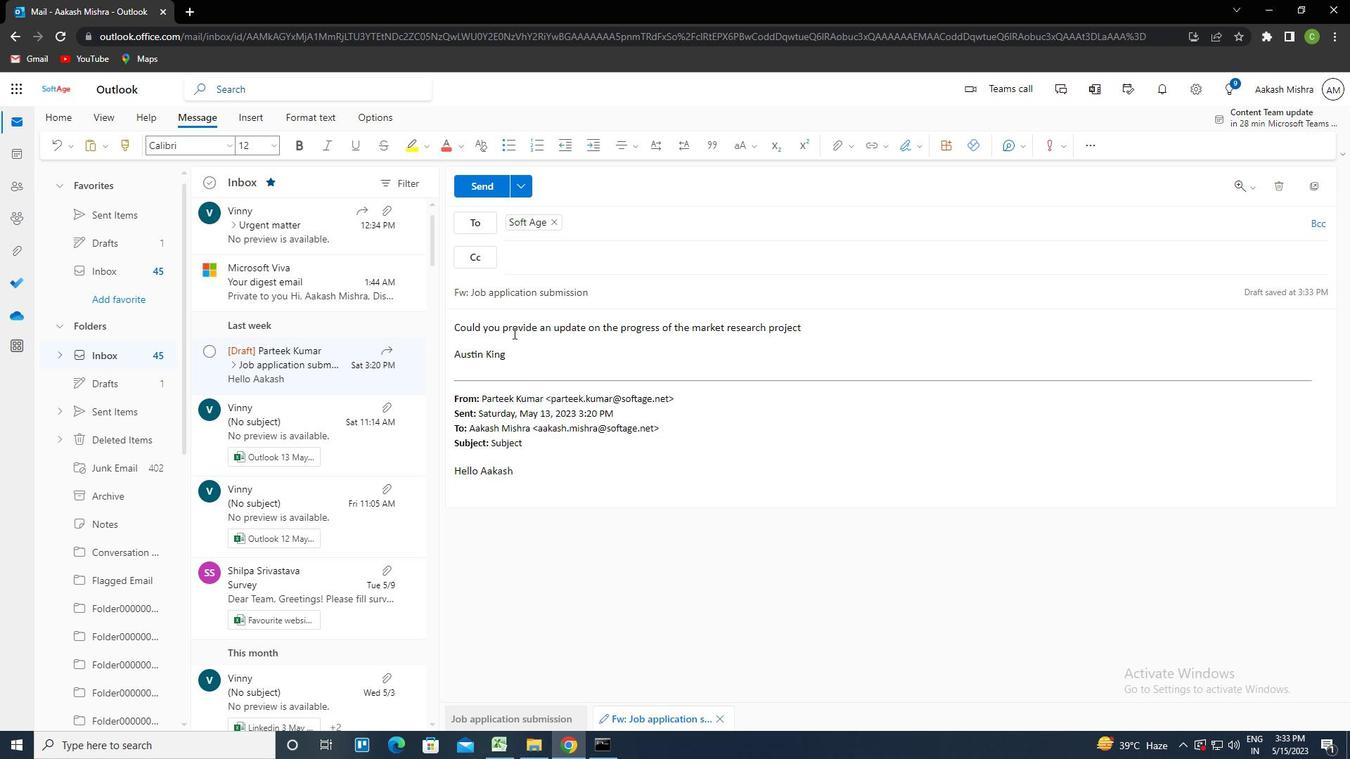 
Action: Mouse moved to (487, 189)
Screenshot: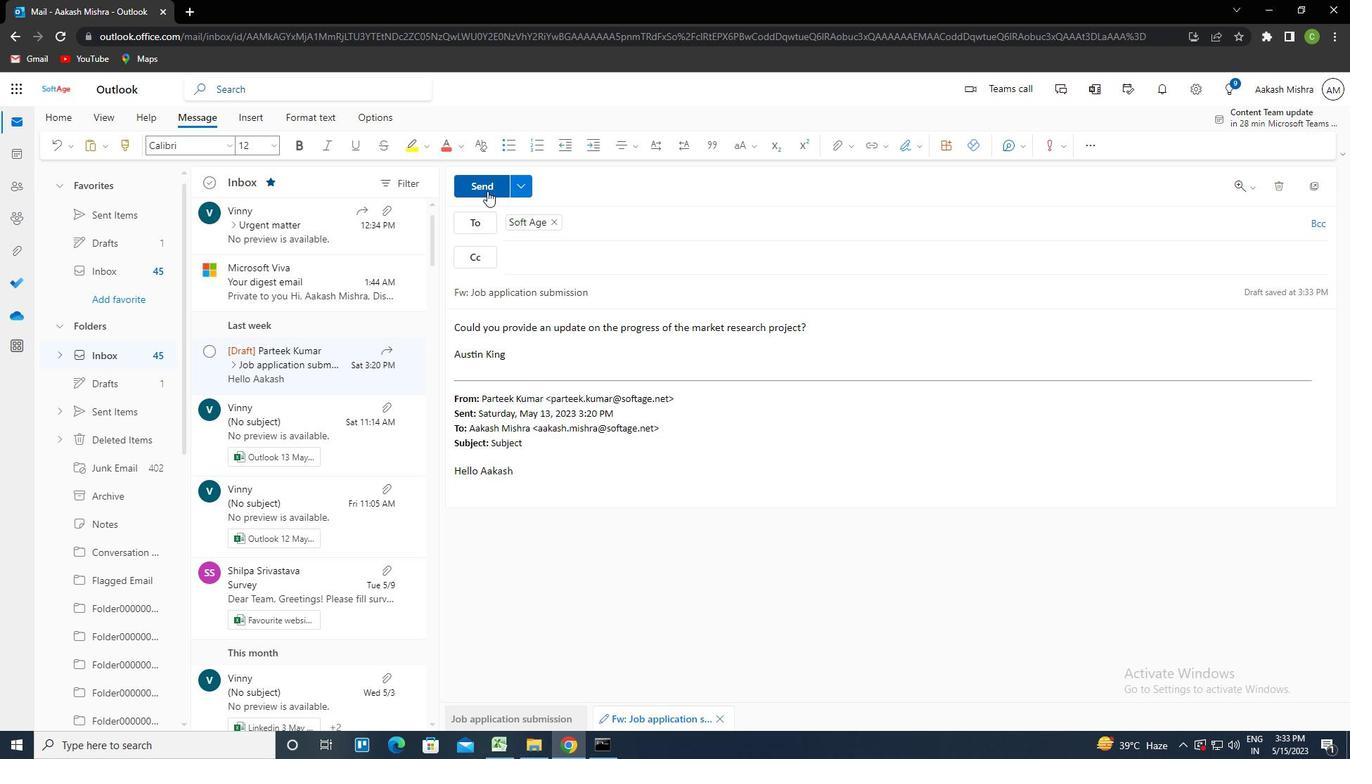 
Action: Mouse pressed left at (487, 189)
Screenshot: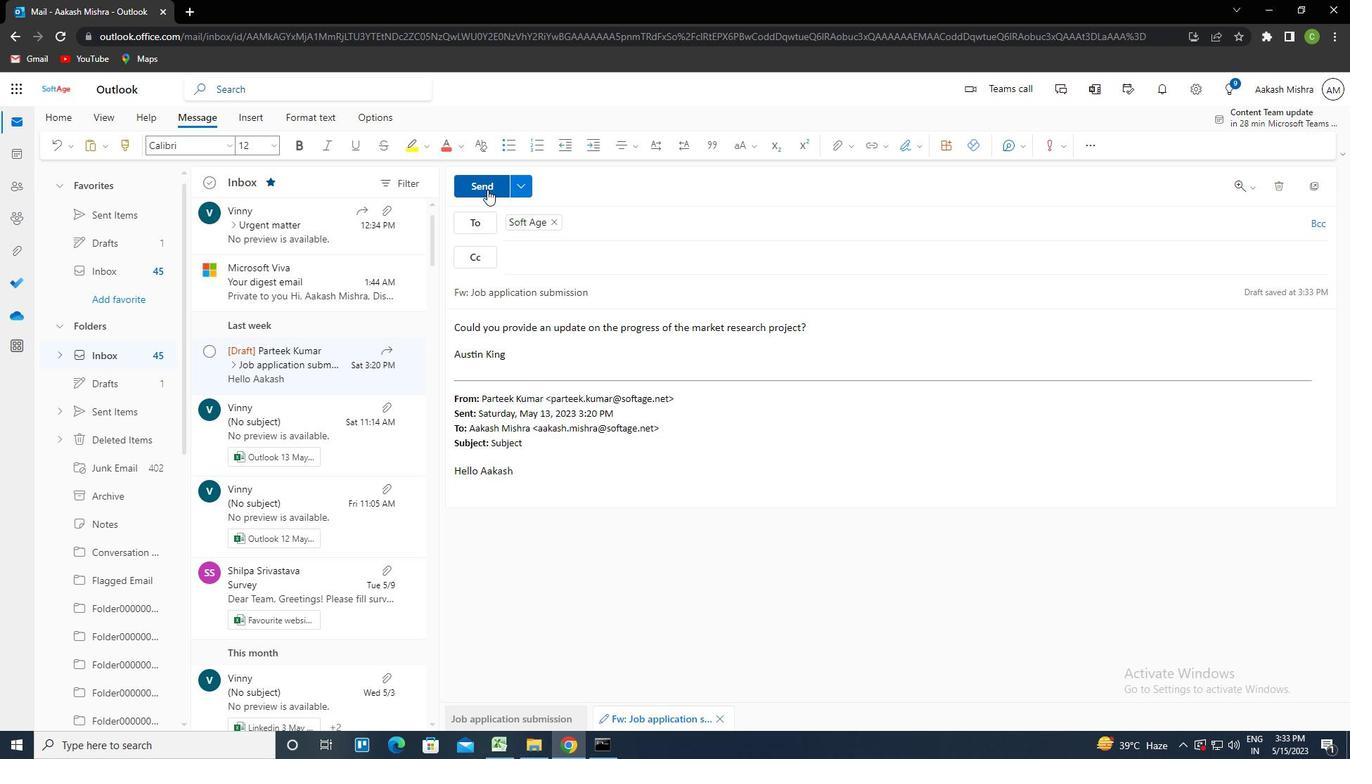
Action: Mouse moved to (560, 284)
Screenshot: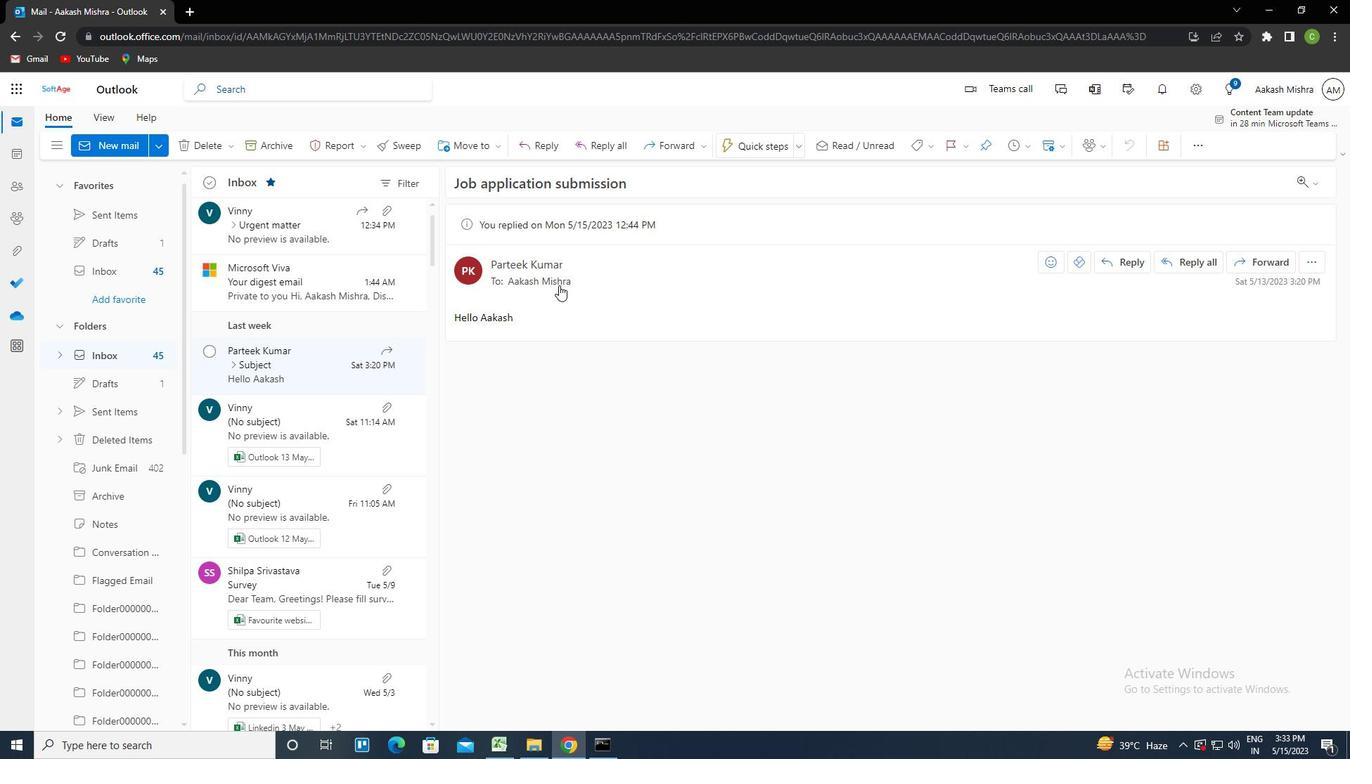 
